 Task: In the sheet Budget Analysis ToolFont size of heading  18 Font style of dataoswald 'Font size of data '9 Alignment of headline & dataAlign center.   Fill color in heading, Red Font color of dataIn the sheet   Victory Sales   book
Action: Mouse moved to (575, 180)
Screenshot: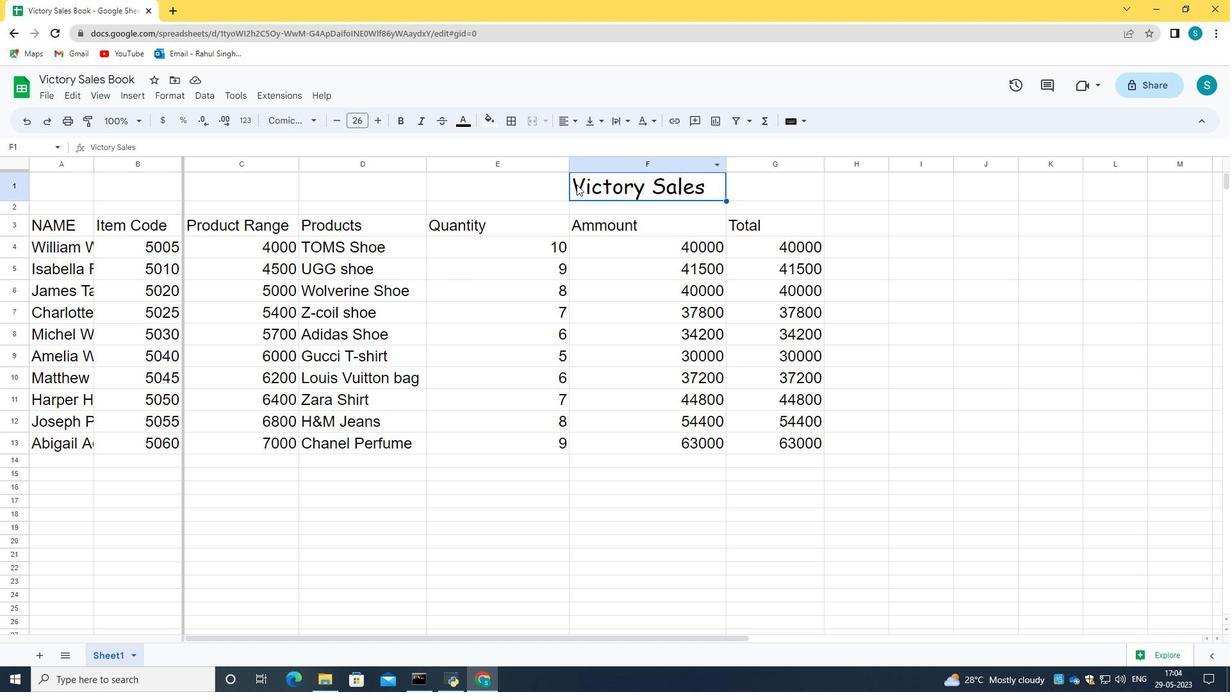 
Action: Mouse pressed left at (575, 180)
Screenshot: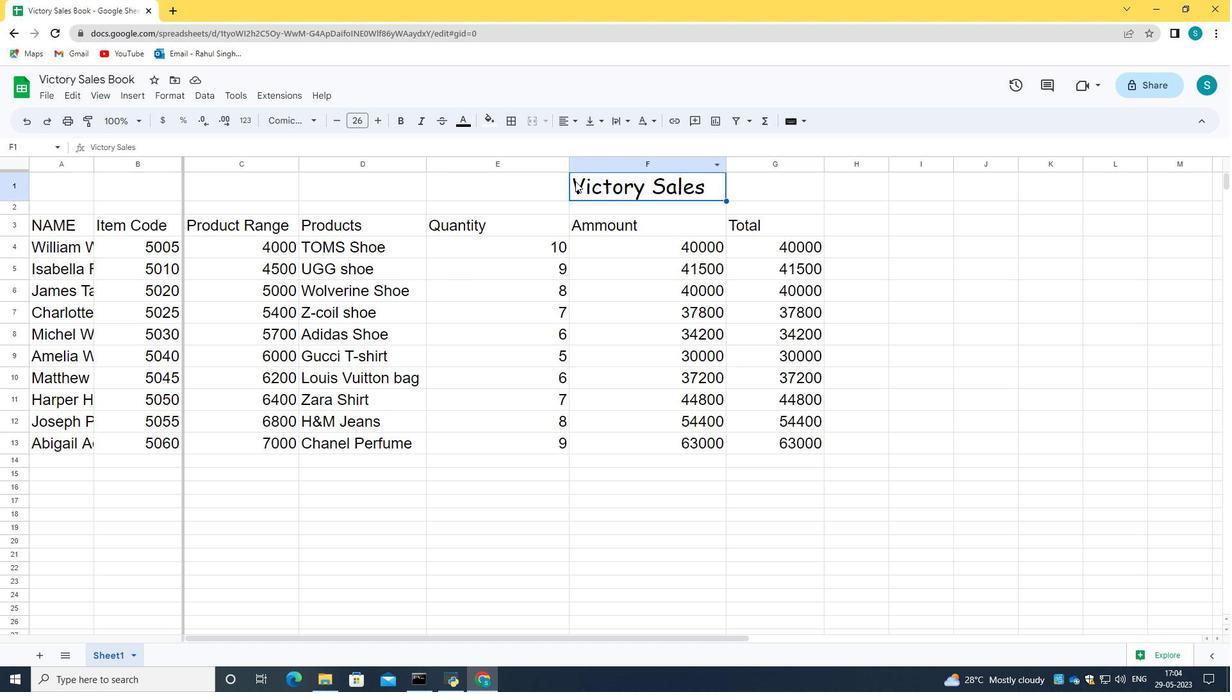 
Action: Mouse moved to (345, 123)
Screenshot: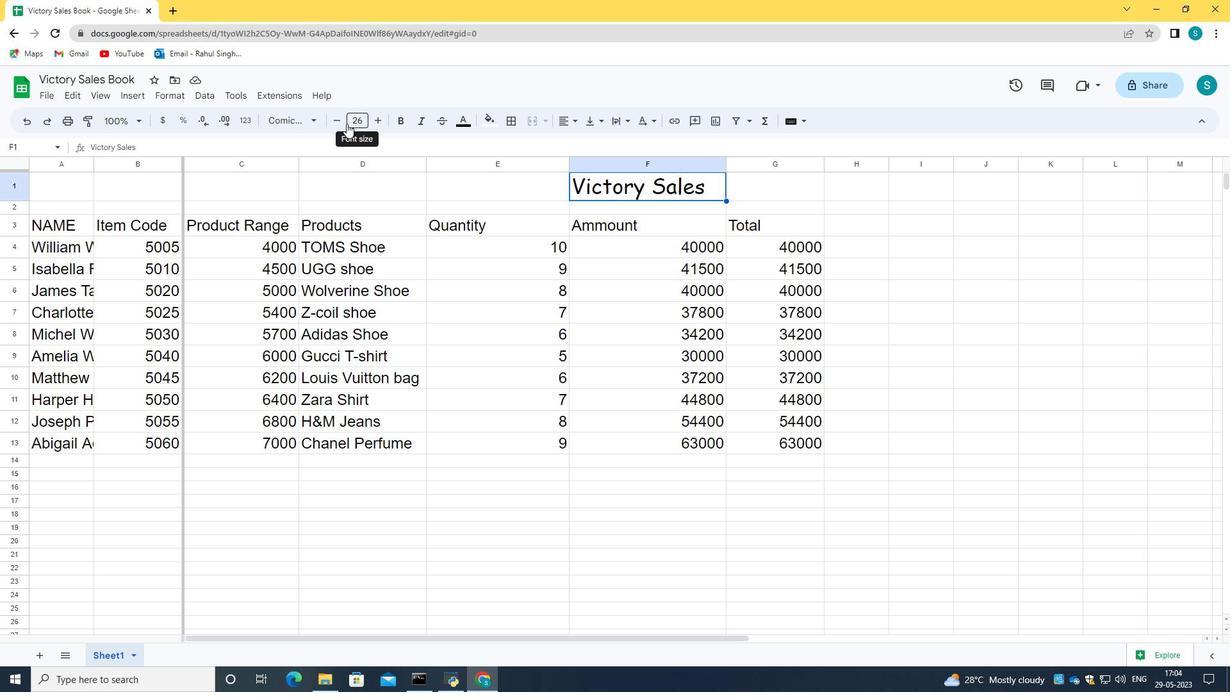 
Action: Mouse pressed left at (345, 123)
Screenshot: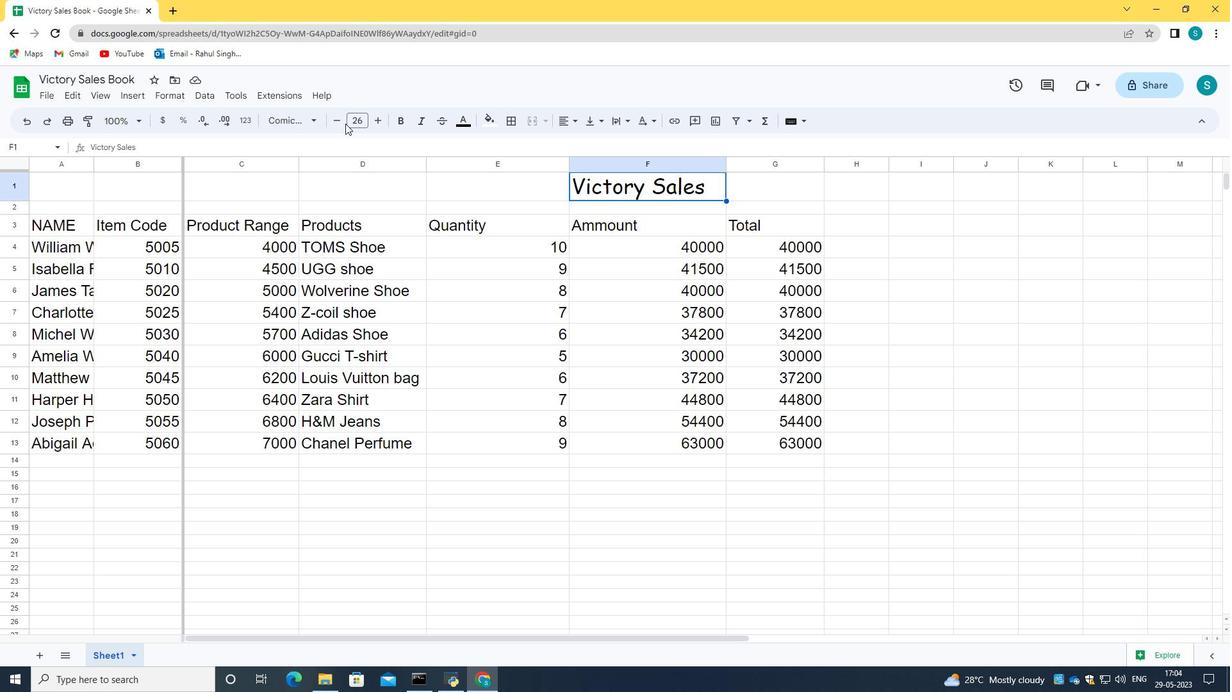 
Action: Mouse moved to (339, 122)
Screenshot: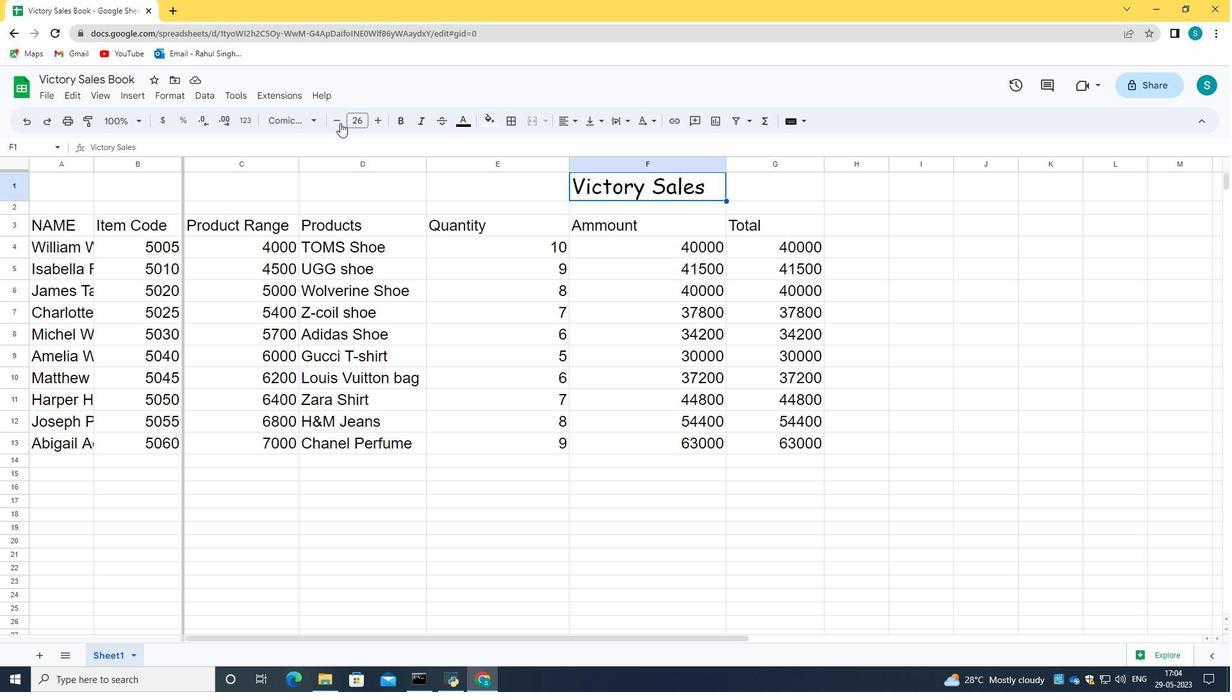 
Action: Mouse pressed left at (339, 122)
Screenshot: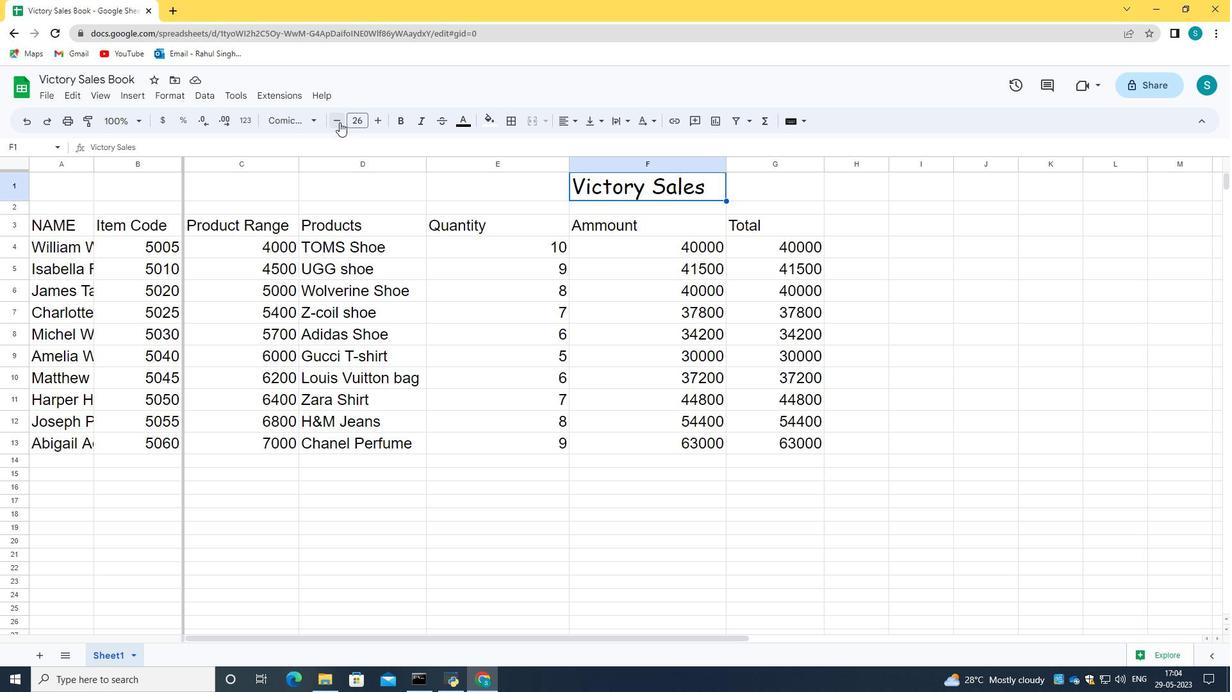 
Action: Mouse pressed left at (339, 122)
Screenshot: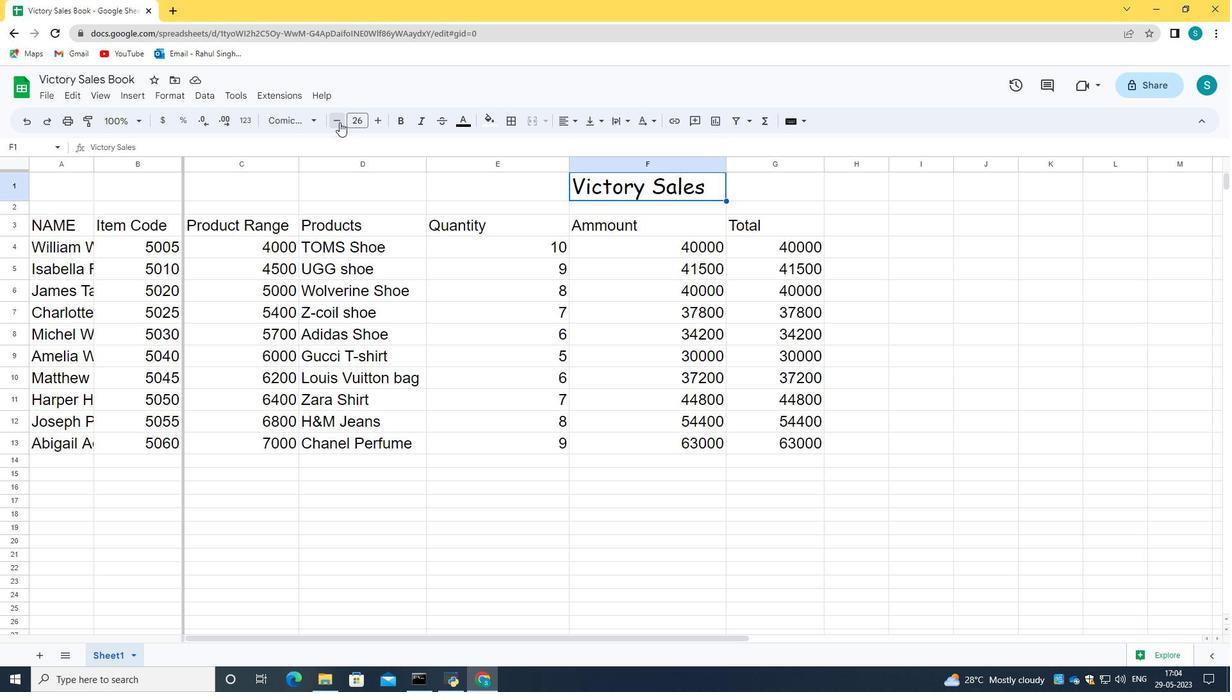 
Action: Mouse pressed left at (339, 122)
Screenshot: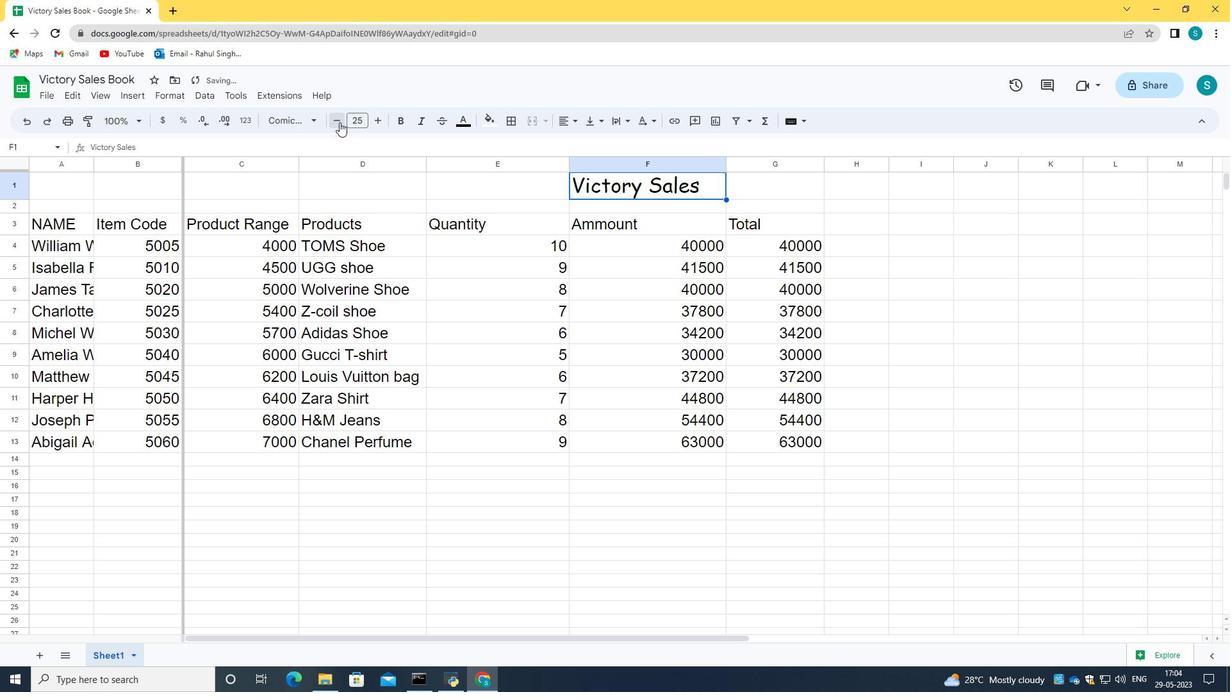 
Action: Mouse pressed left at (339, 122)
Screenshot: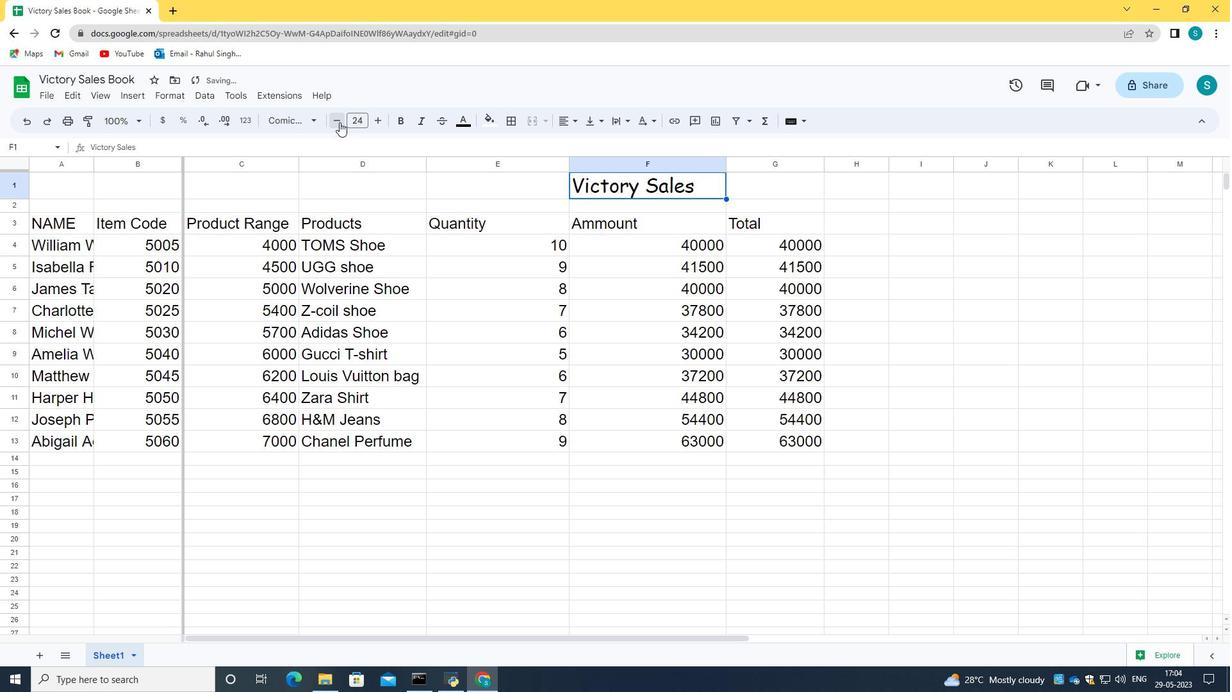 
Action: Mouse pressed left at (339, 122)
Screenshot: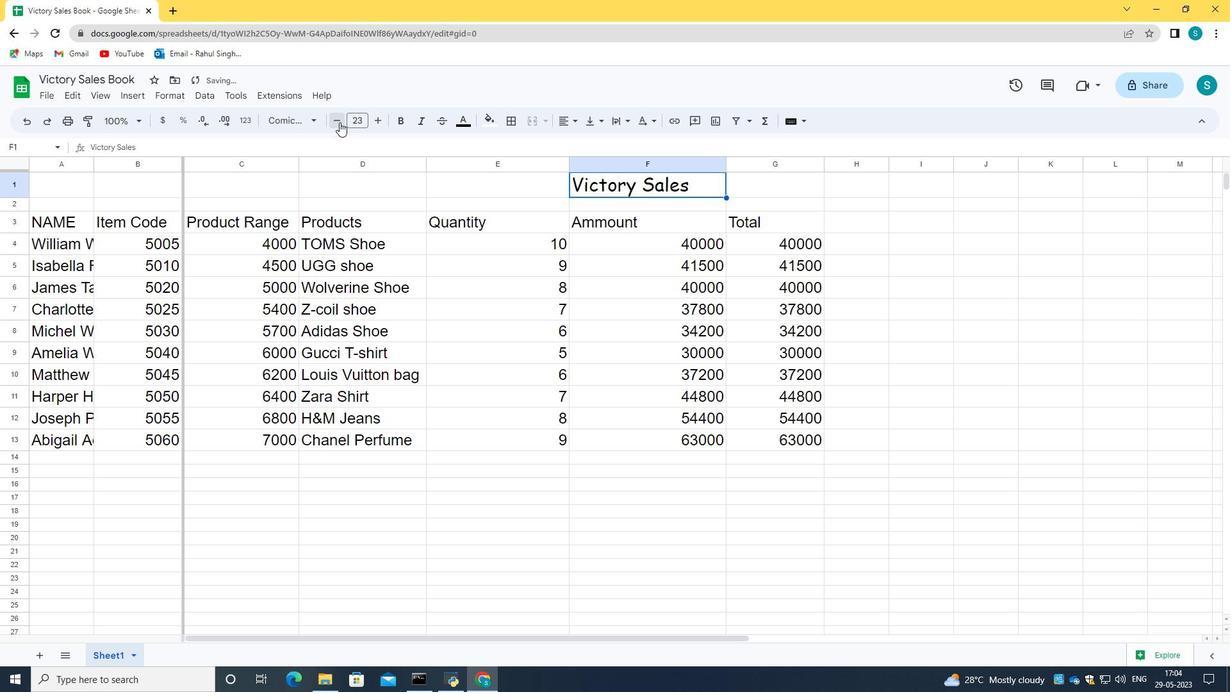 
Action: Mouse pressed left at (339, 122)
Screenshot: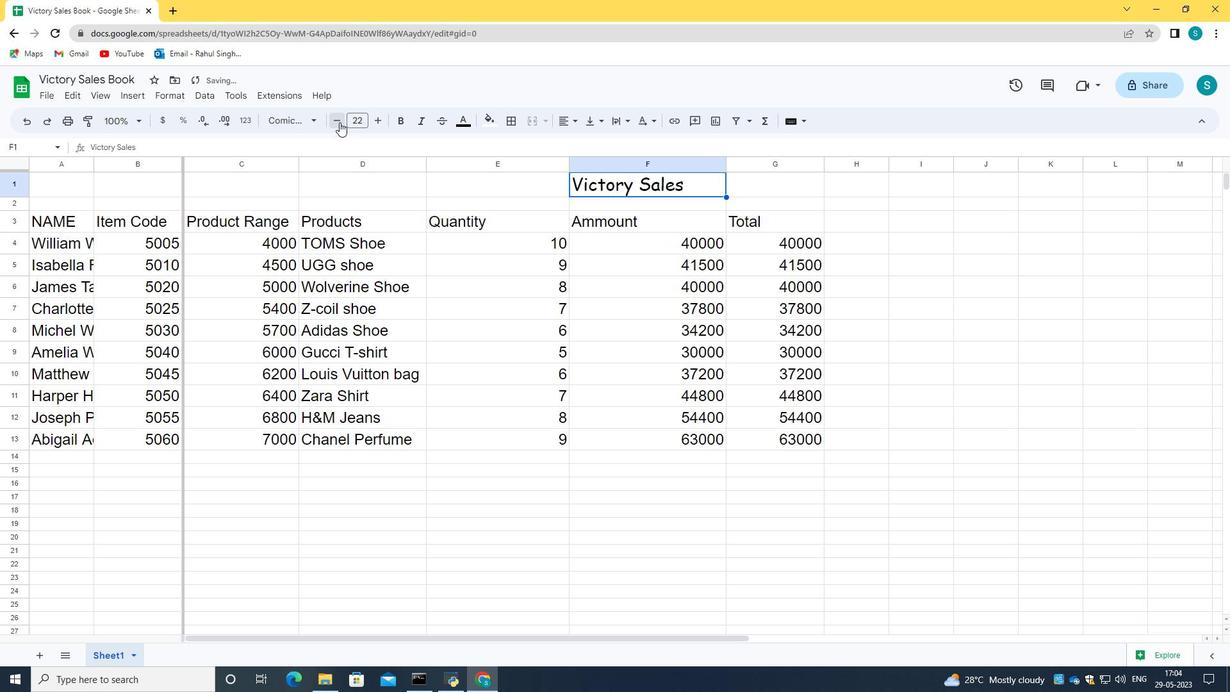 
Action: Mouse pressed left at (339, 122)
Screenshot: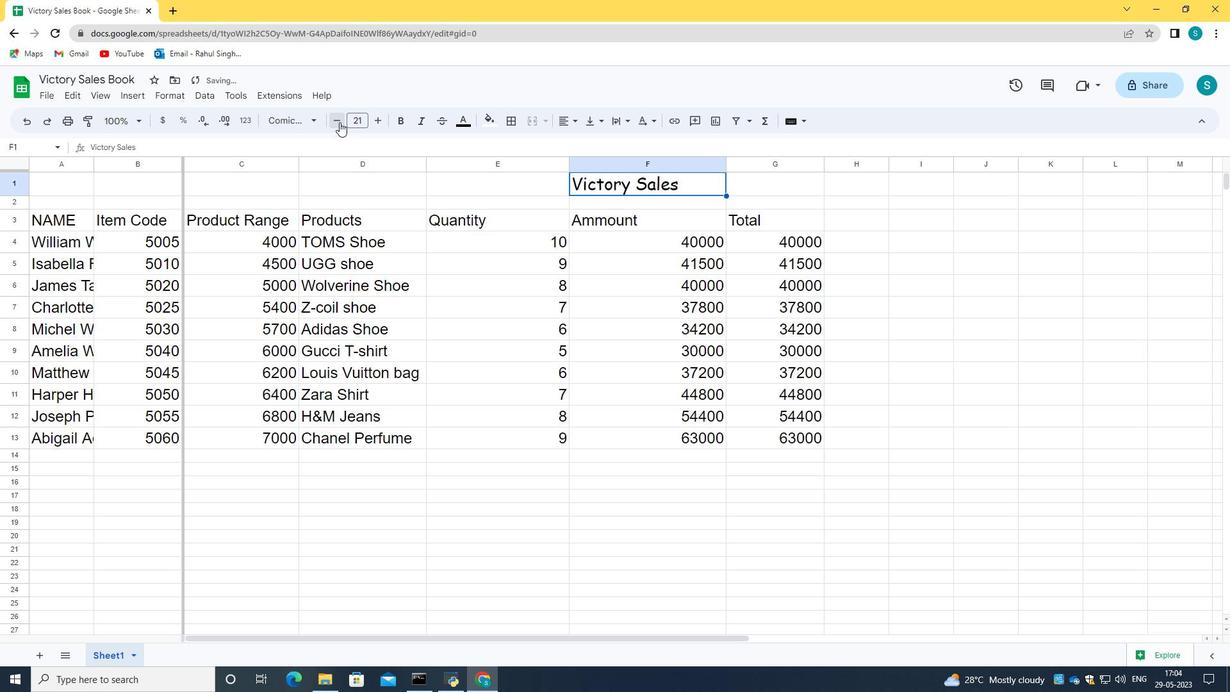 
Action: Mouse pressed left at (339, 122)
Screenshot: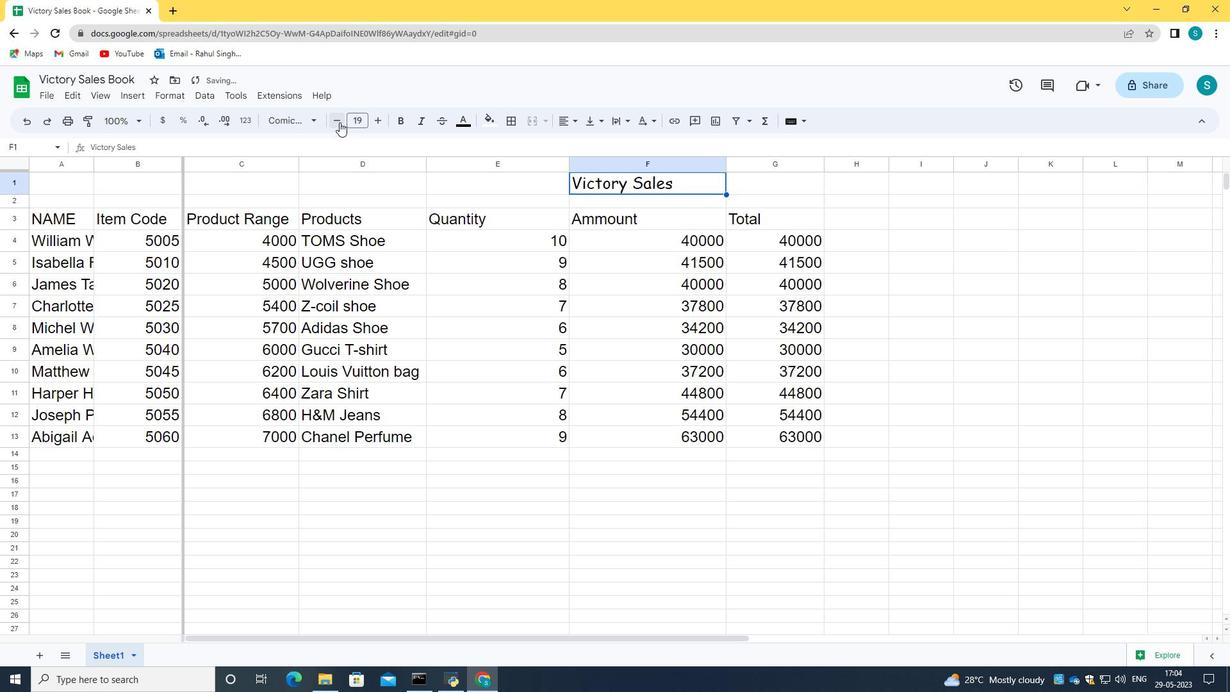 
Action: Mouse moved to (41, 217)
Screenshot: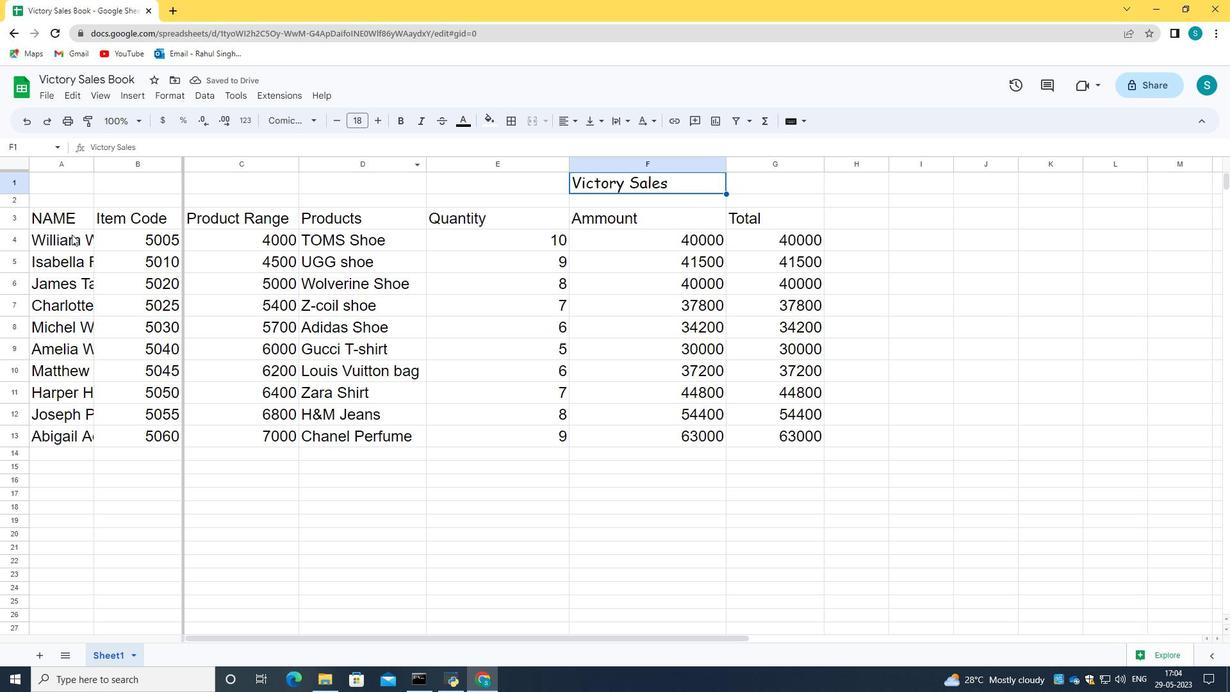 
Action: Mouse pressed left at (41, 217)
Screenshot: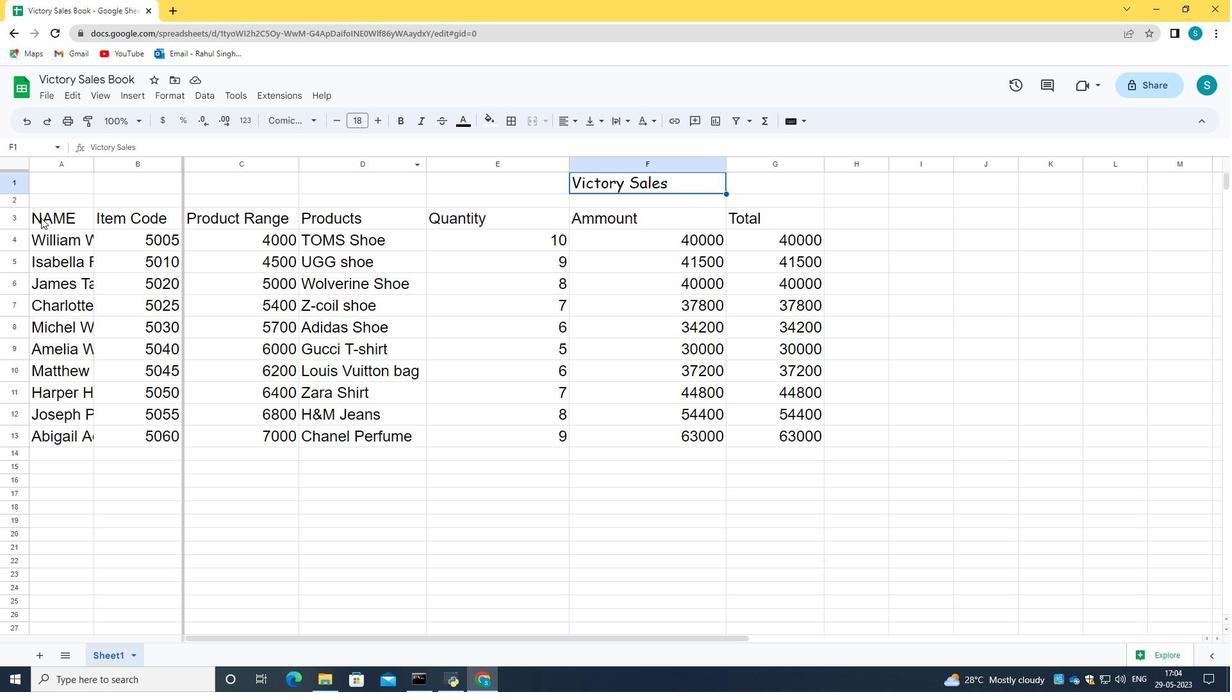 
Action: Mouse moved to (92, 167)
Screenshot: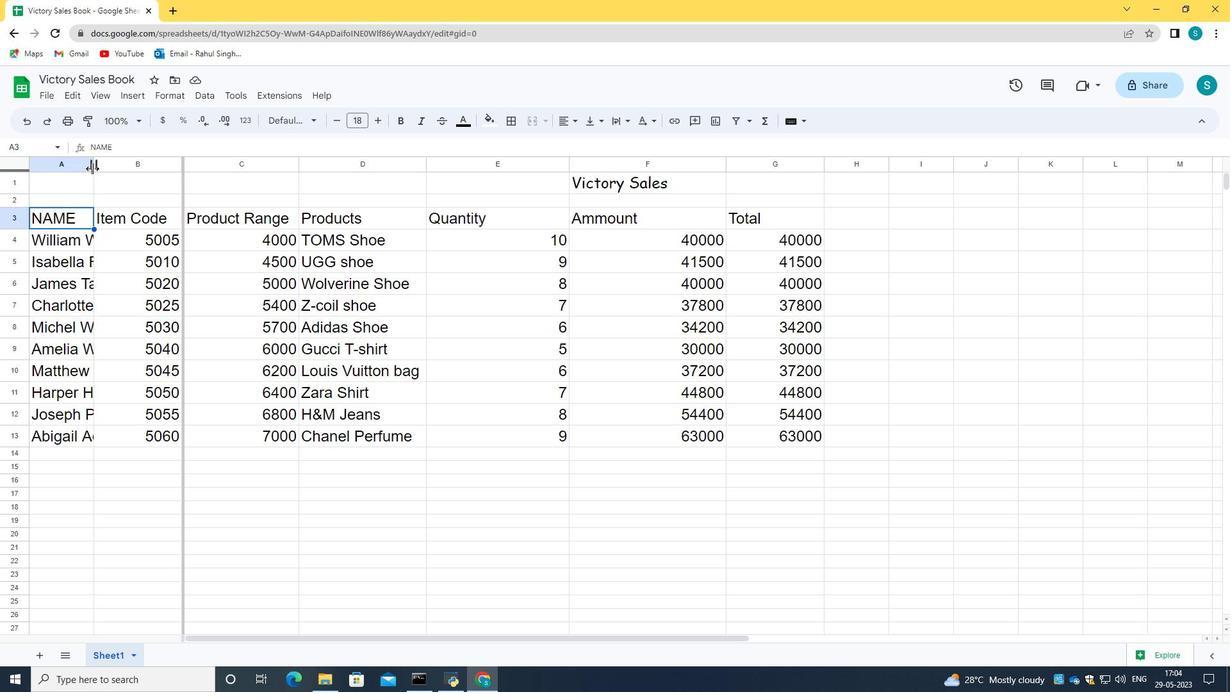 
Action: Mouse pressed left at (92, 167)
Screenshot: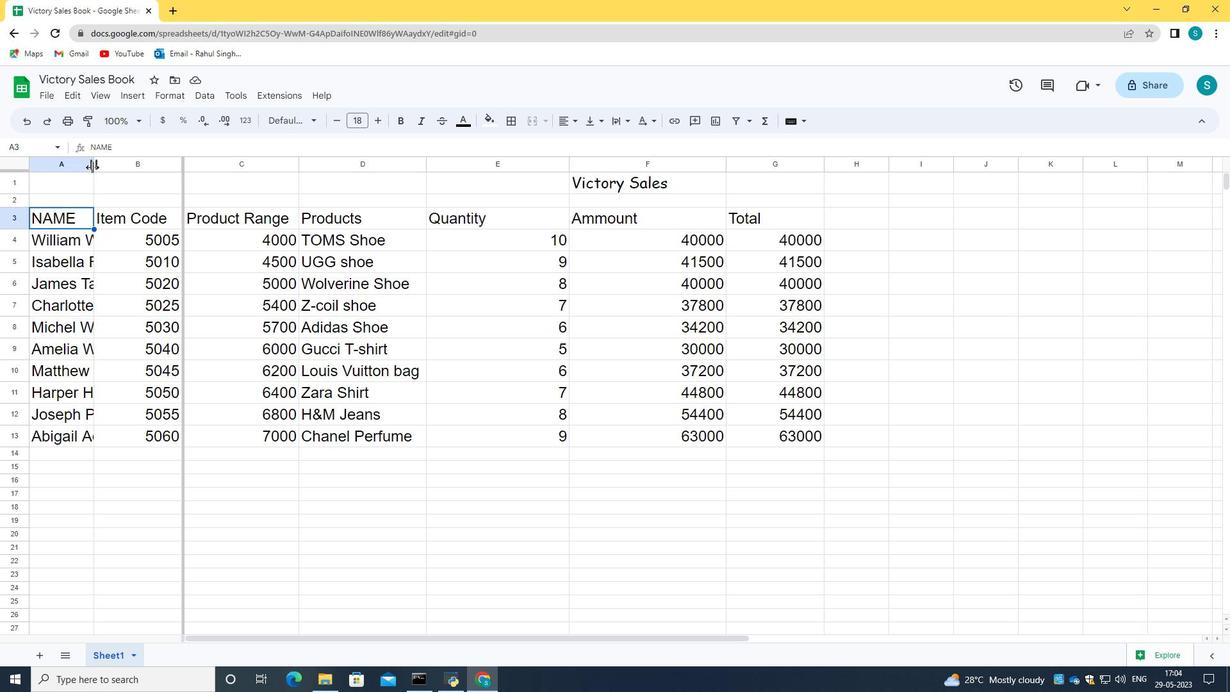 
Action: Mouse moved to (33, 208)
Screenshot: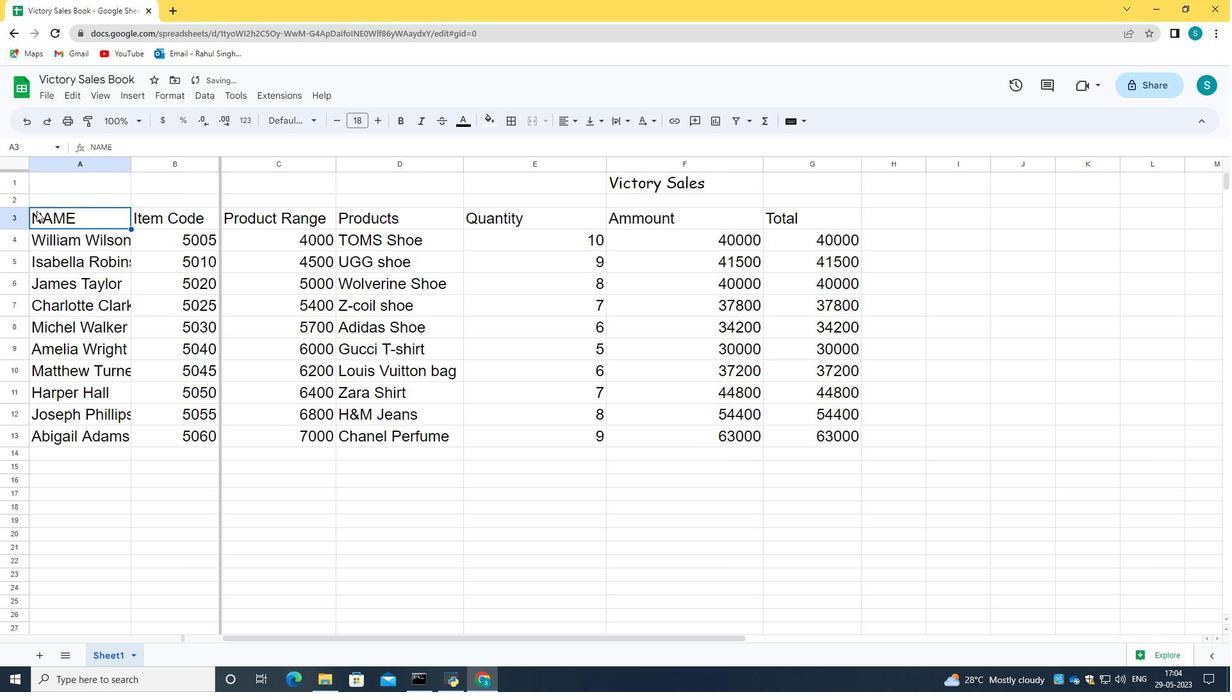 
Action: Mouse pressed left at (33, 208)
Screenshot: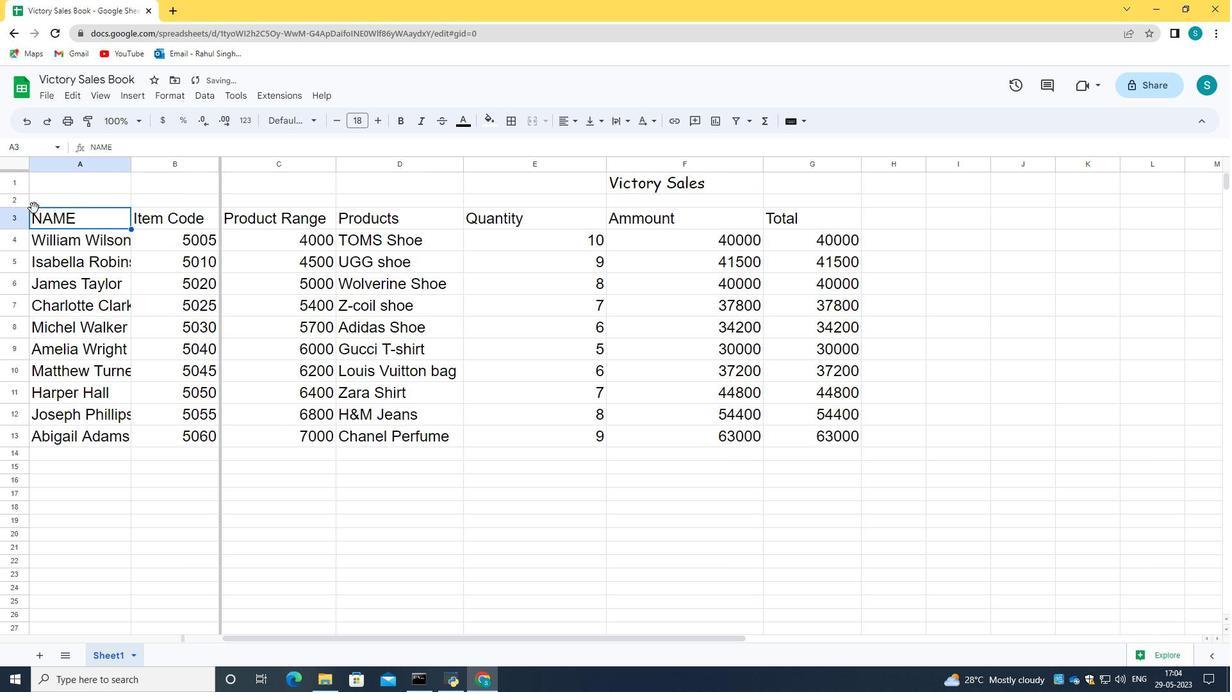 
Action: Mouse moved to (26, 121)
Screenshot: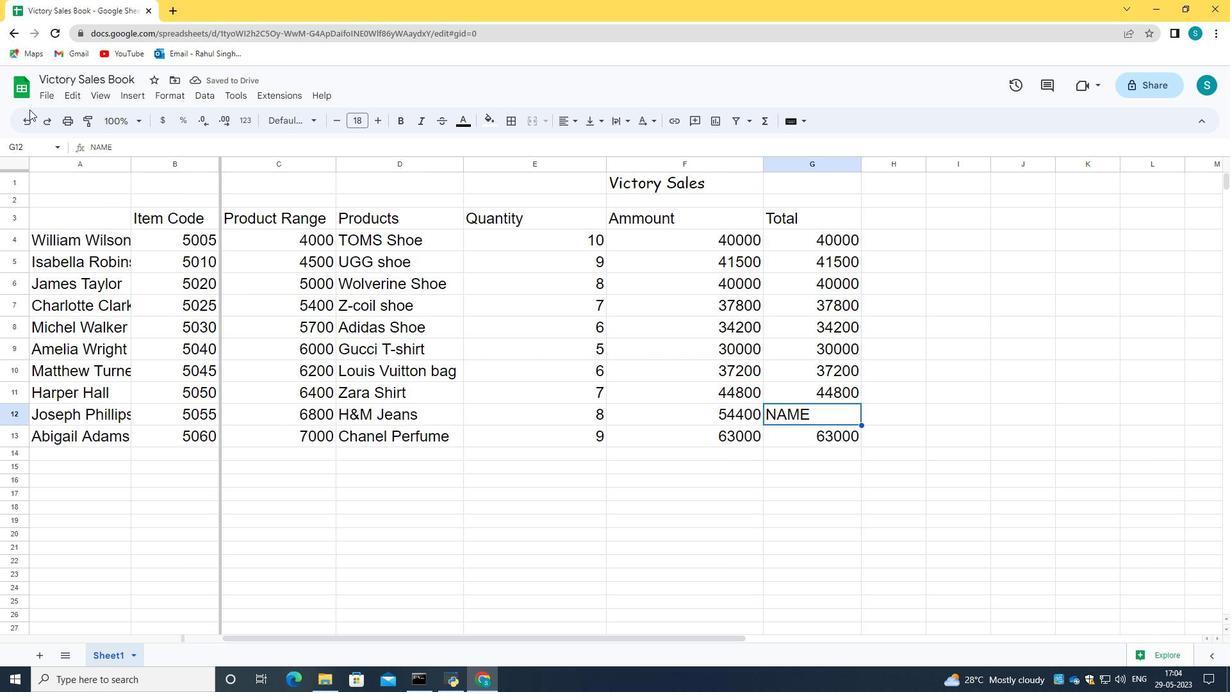 
Action: Mouse pressed left at (26, 121)
Screenshot: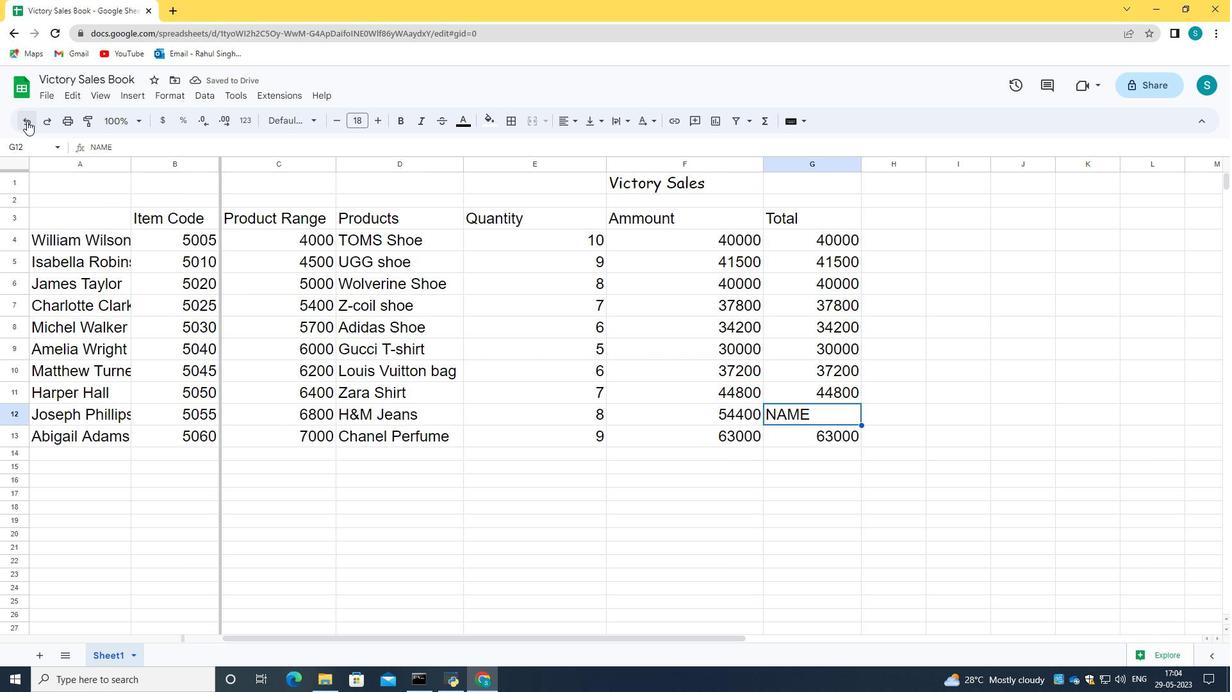 
Action: Mouse moved to (30, 197)
Screenshot: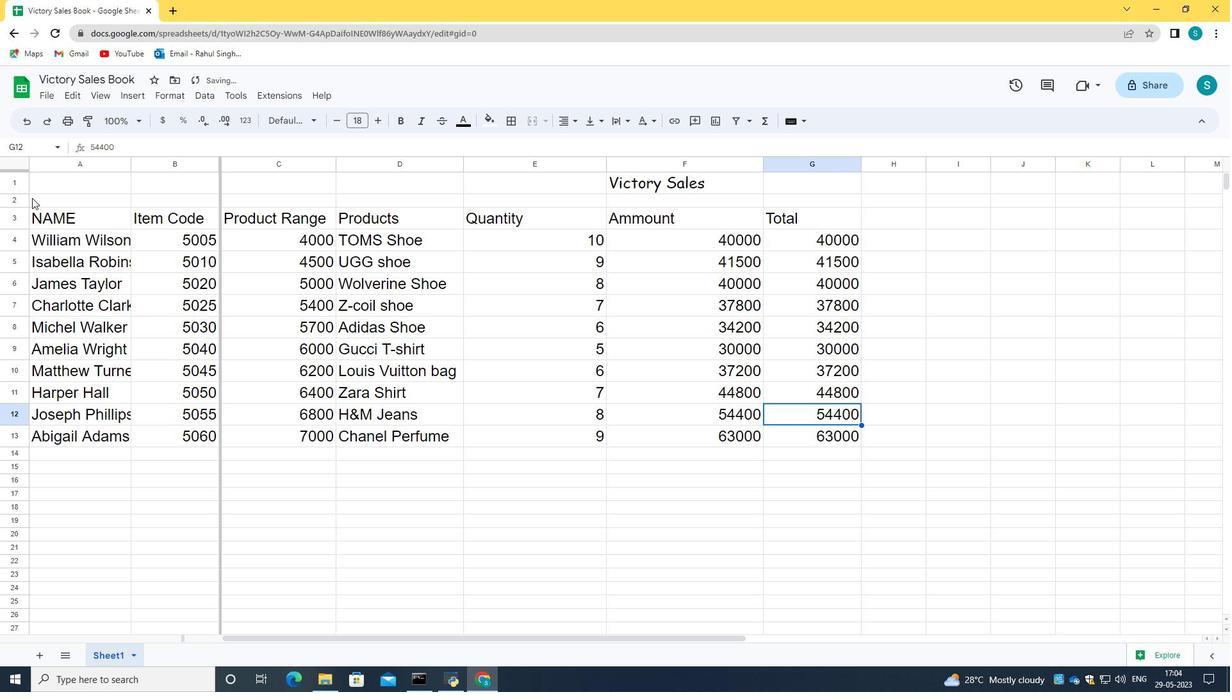 
Action: Mouse pressed left at (30, 197)
Screenshot: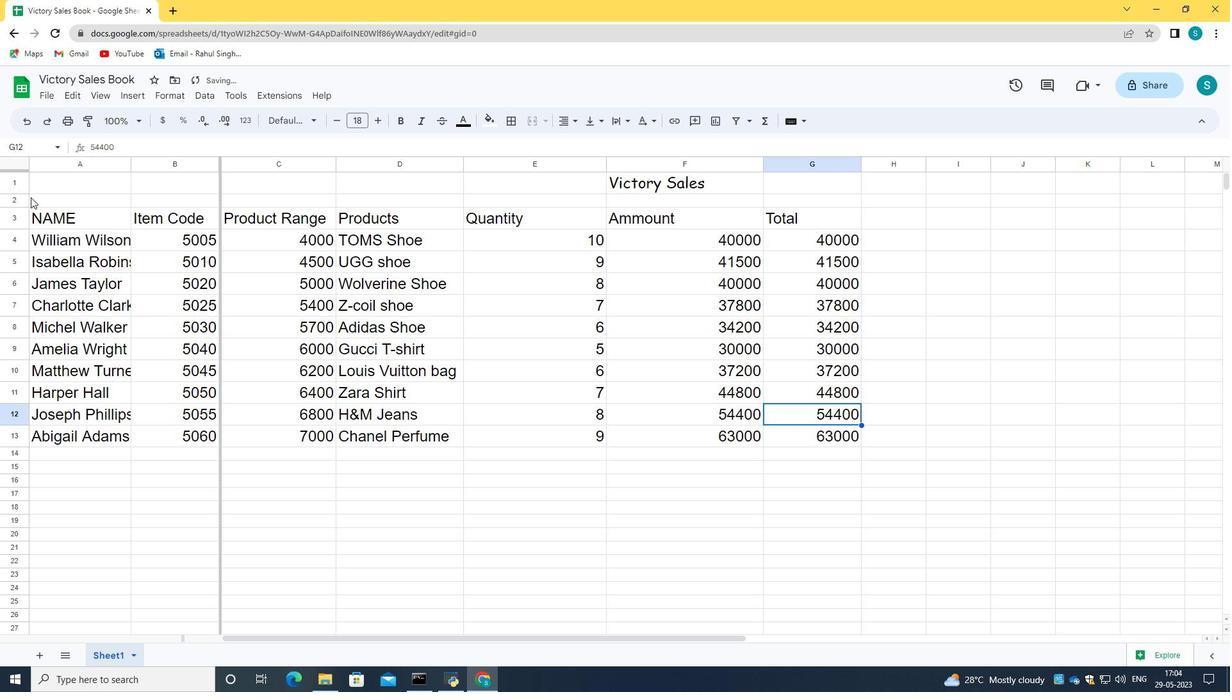 
Action: Mouse moved to (30, 208)
Screenshot: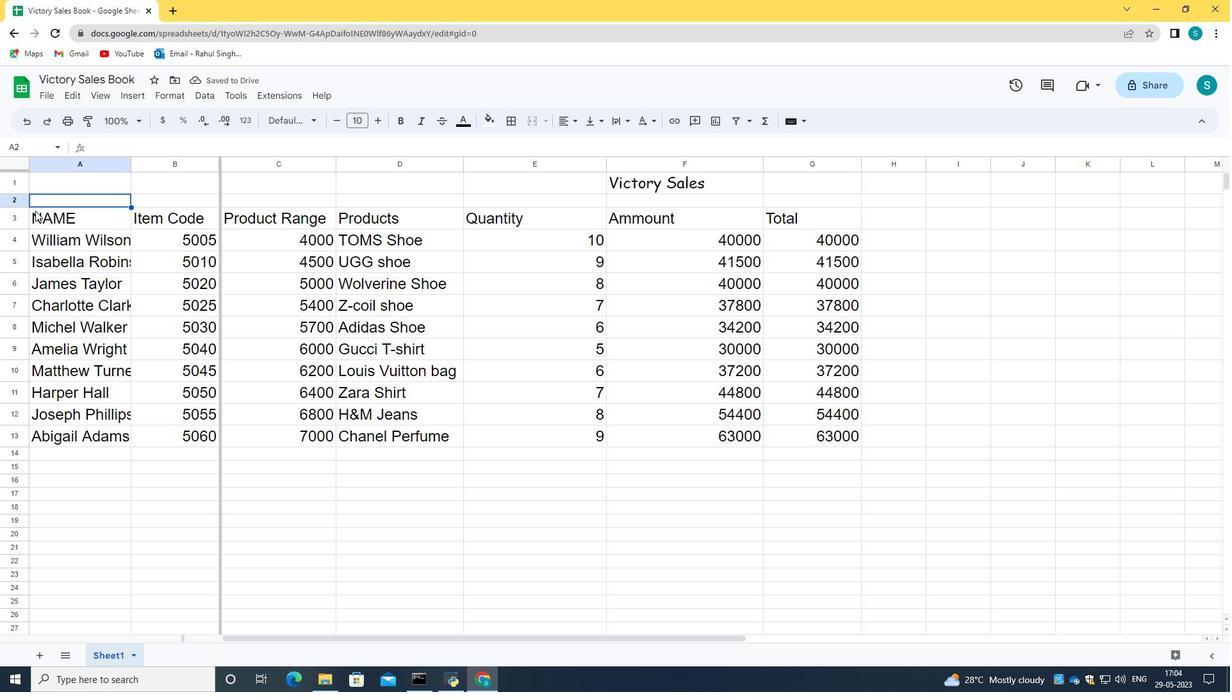 
Action: Mouse pressed left at (30, 208)
Screenshot: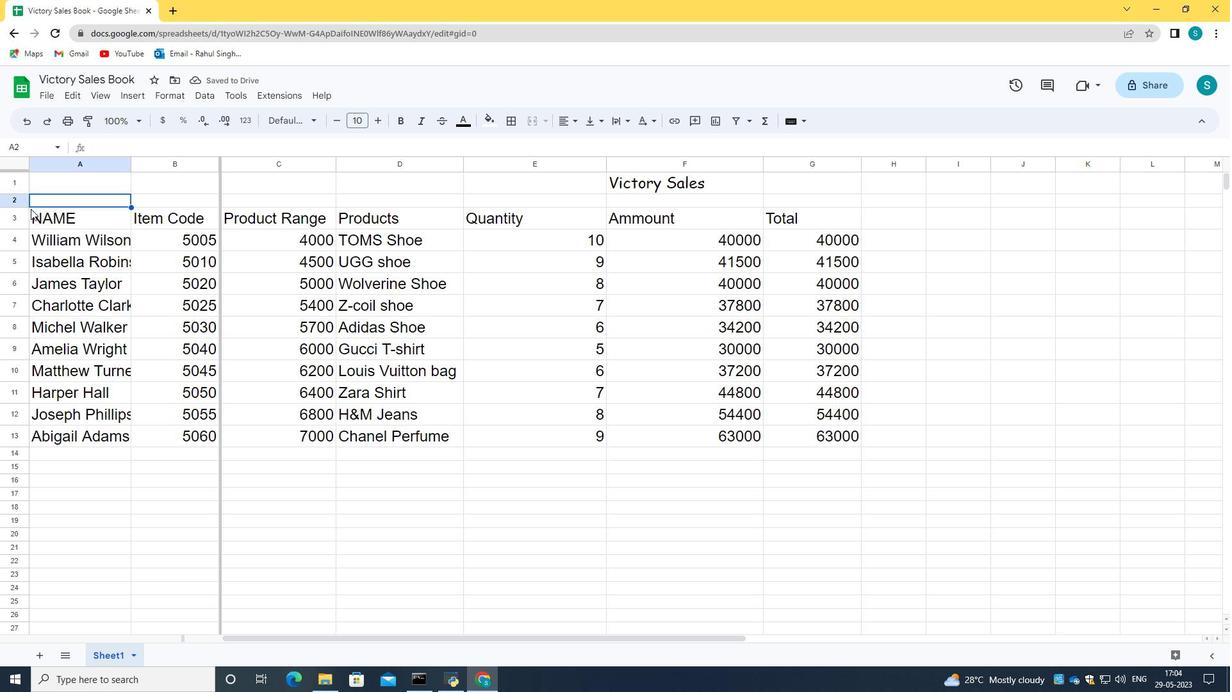 
Action: Mouse moved to (30, 210)
Screenshot: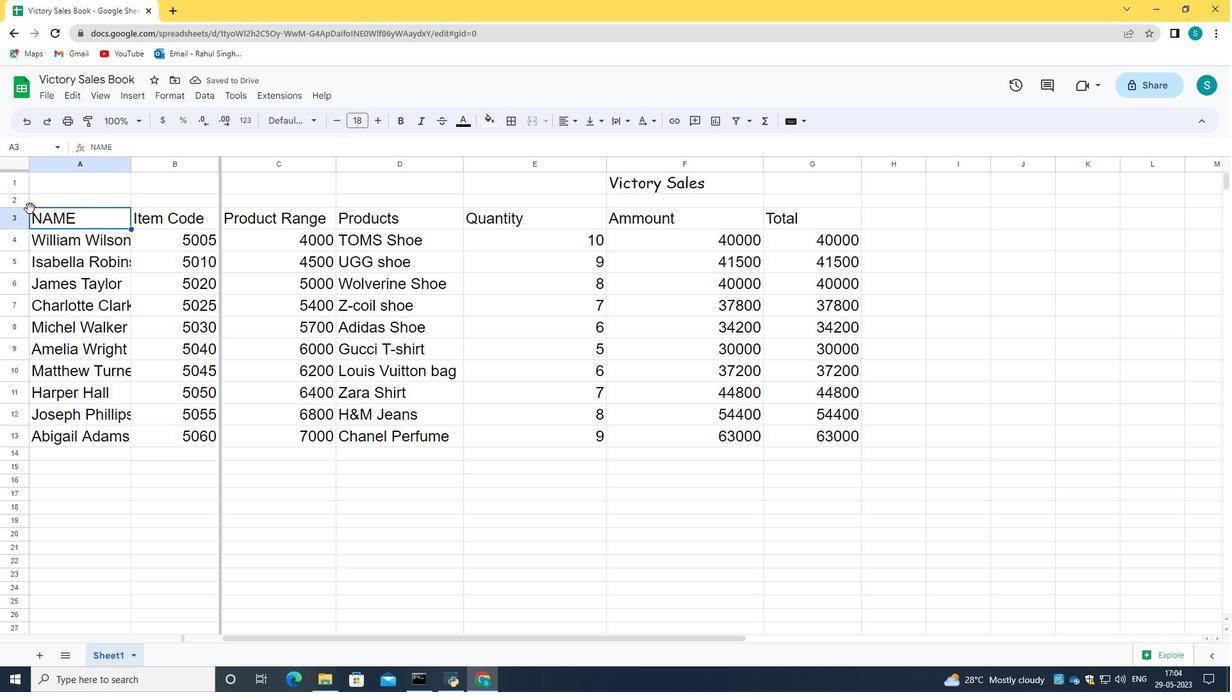 
Action: Mouse pressed left at (30, 210)
Screenshot: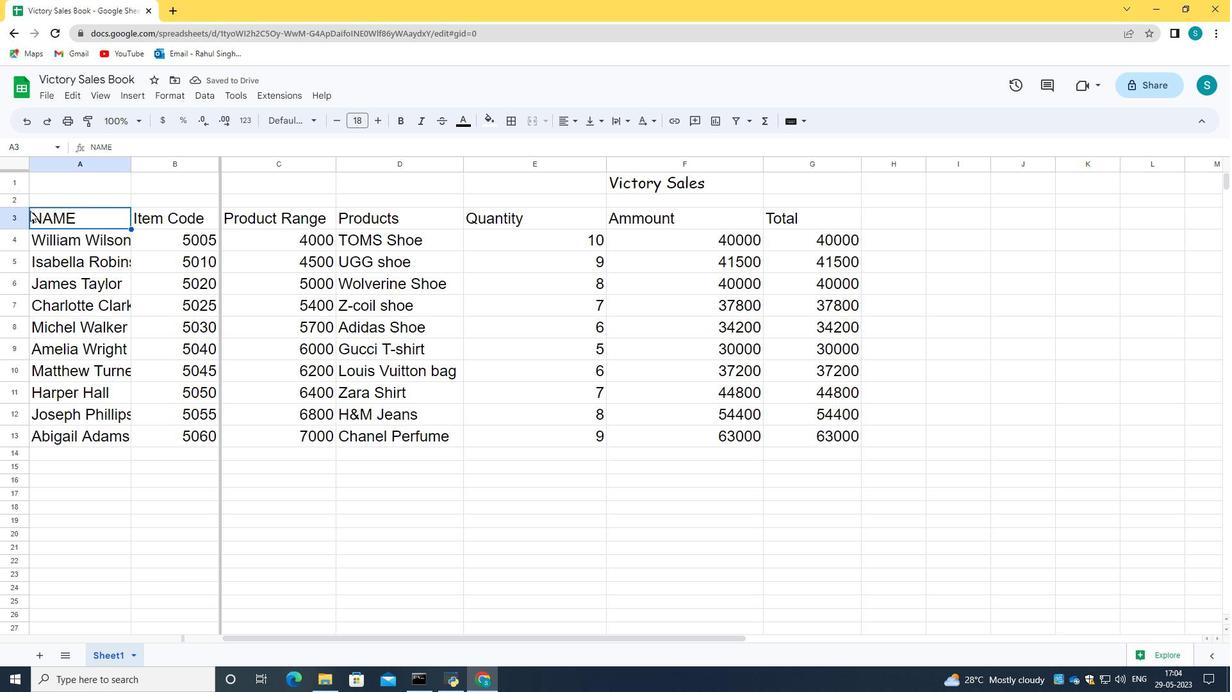 
Action: Mouse moved to (331, 122)
Screenshot: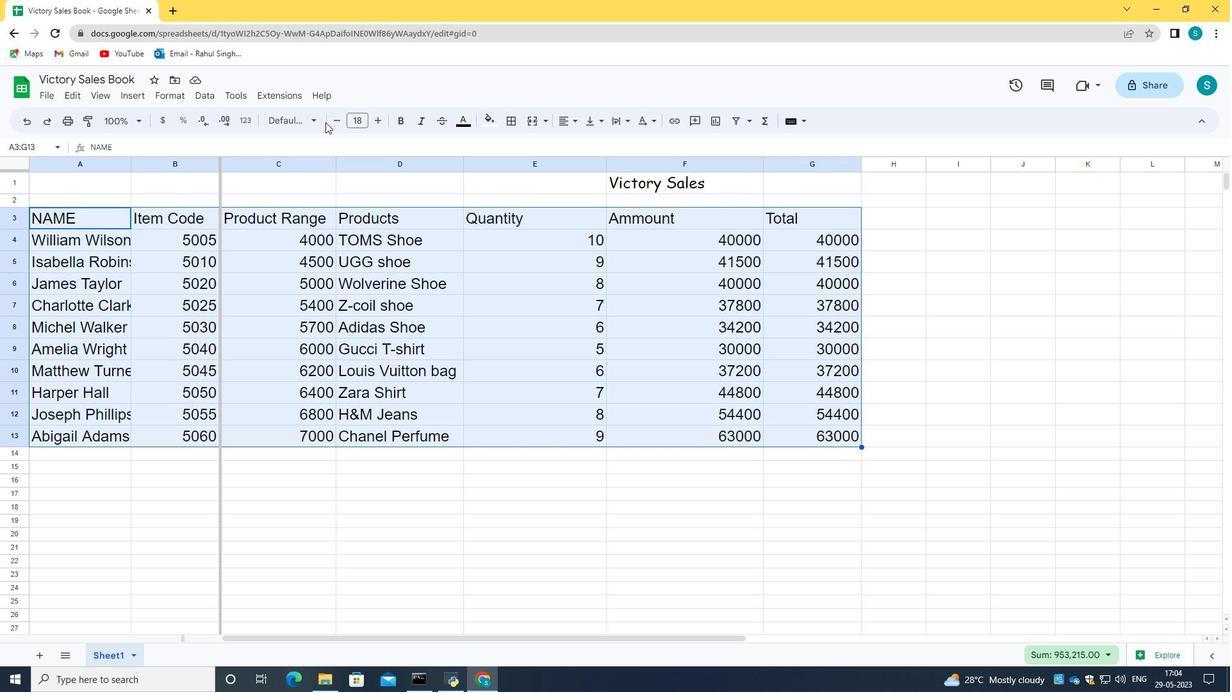 
Action: Mouse pressed left at (331, 122)
Screenshot: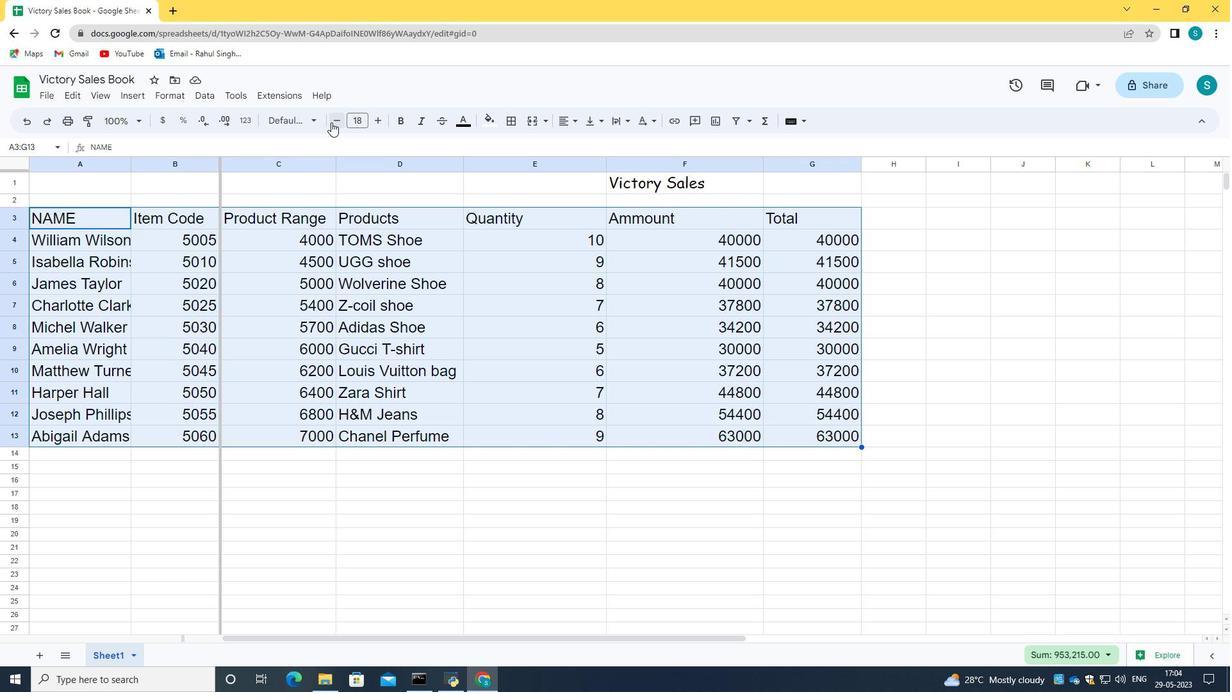 
Action: Mouse pressed left at (331, 122)
Screenshot: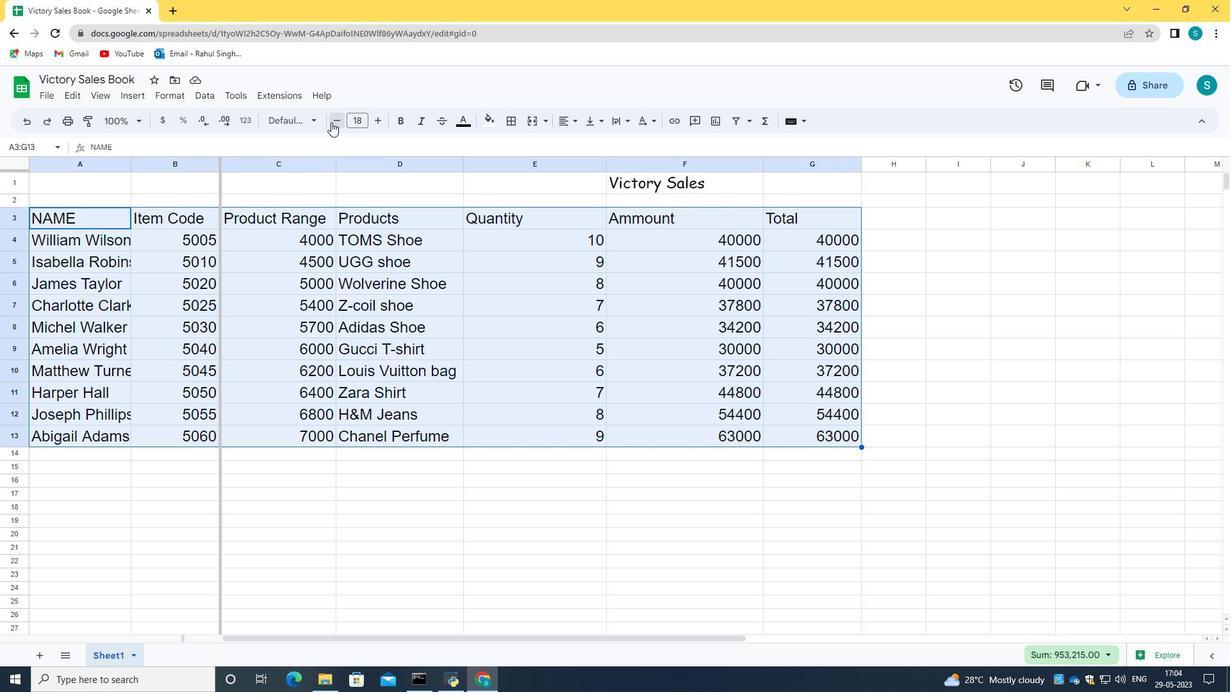 
Action: Mouse pressed left at (331, 122)
Screenshot: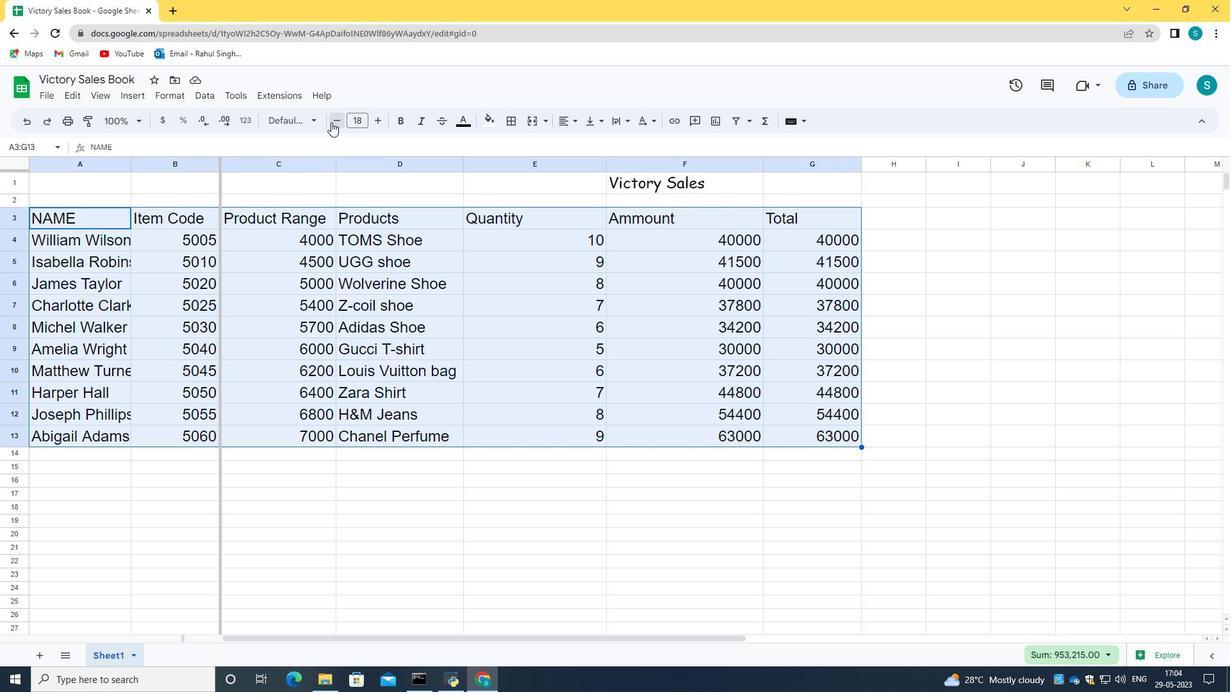 
Action: Mouse pressed left at (331, 122)
Screenshot: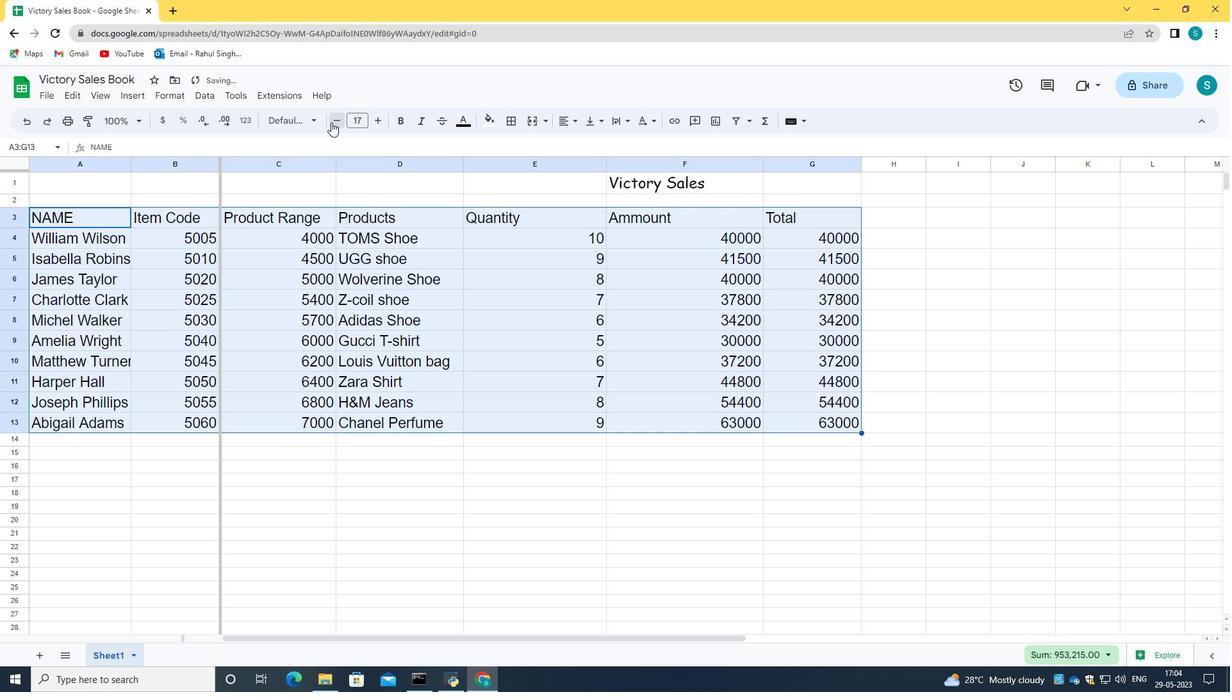 
Action: Mouse pressed left at (331, 122)
Screenshot: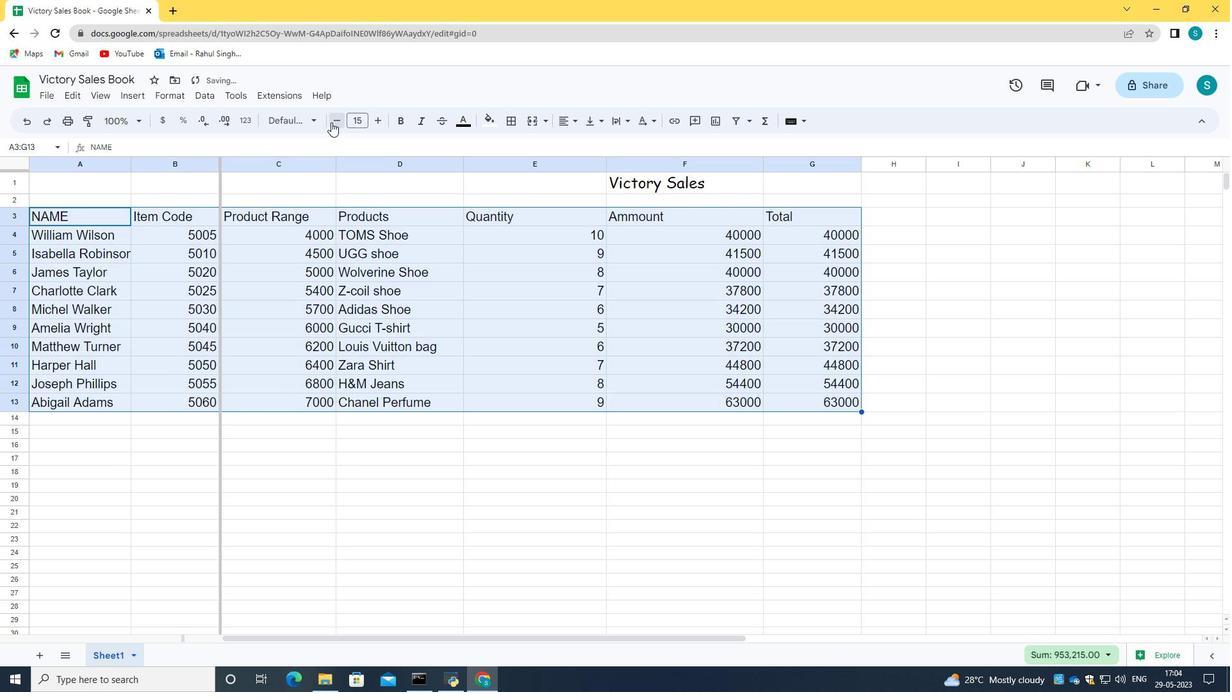 
Action: Mouse pressed left at (331, 122)
Screenshot: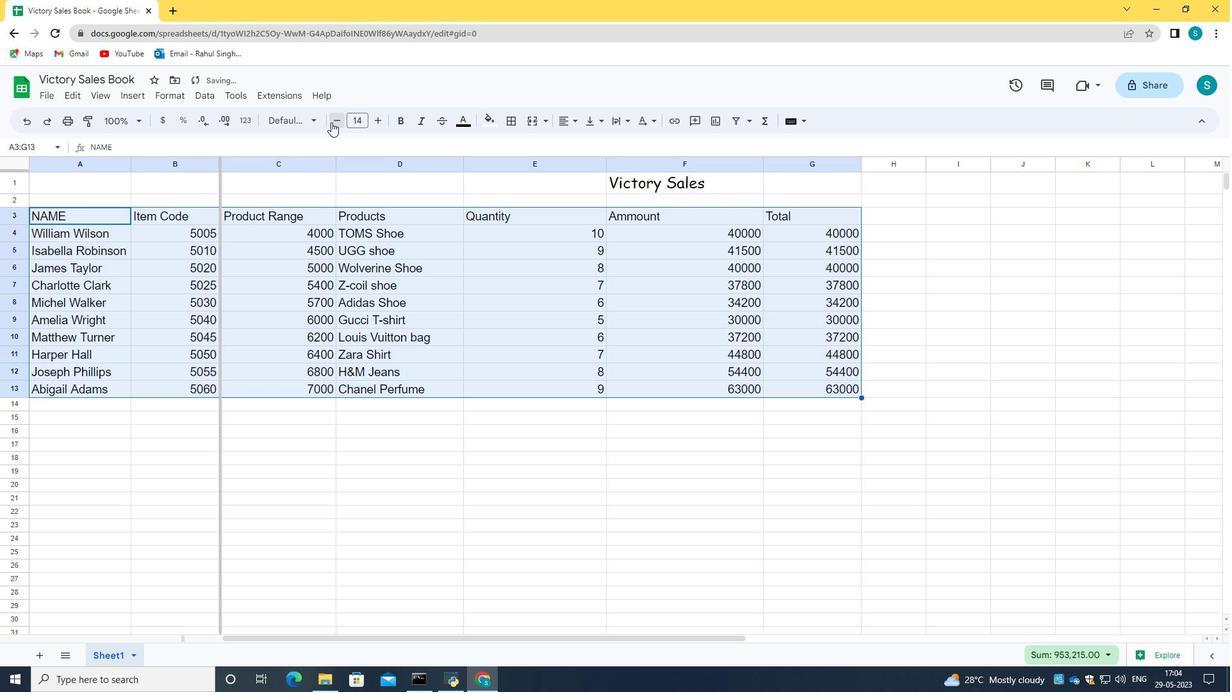 
Action: Mouse pressed left at (331, 122)
Screenshot: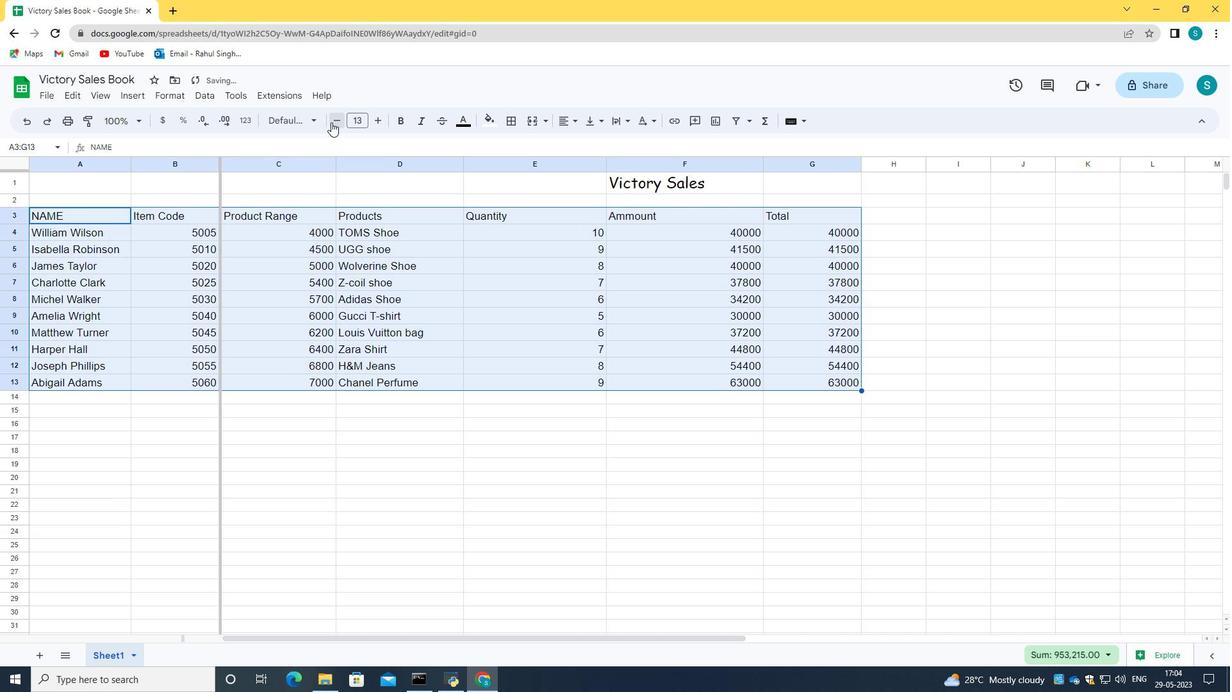 
Action: Mouse pressed left at (331, 122)
Screenshot: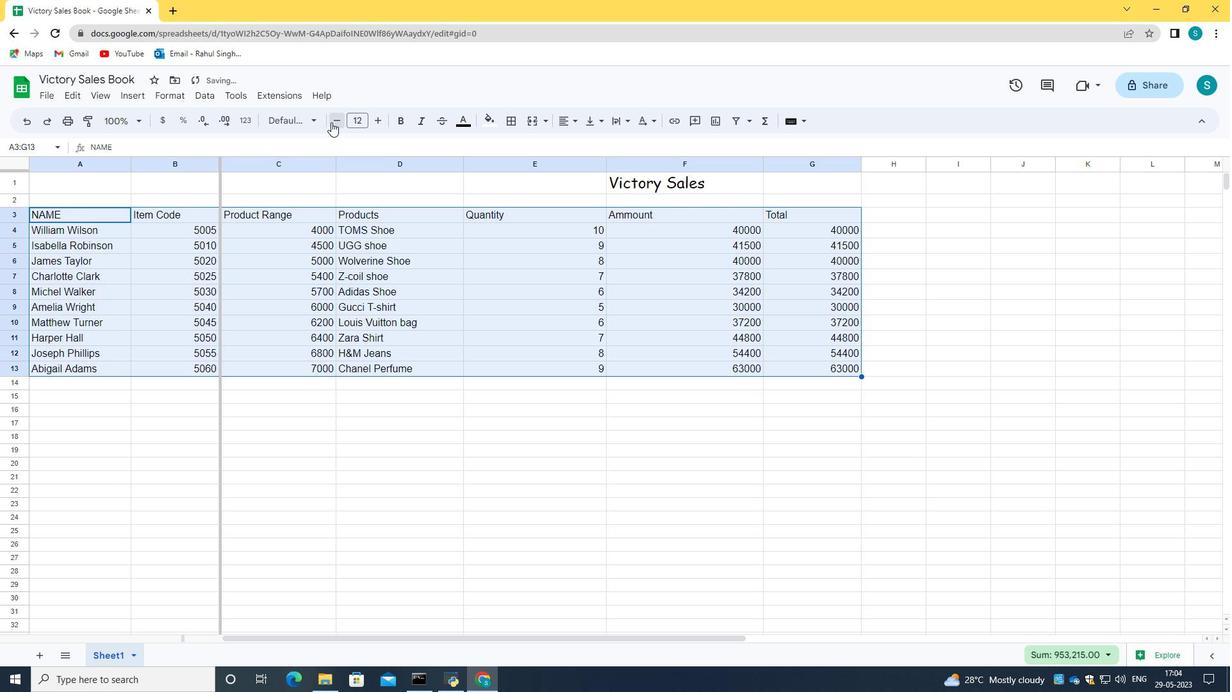 
Action: Mouse pressed left at (331, 122)
Screenshot: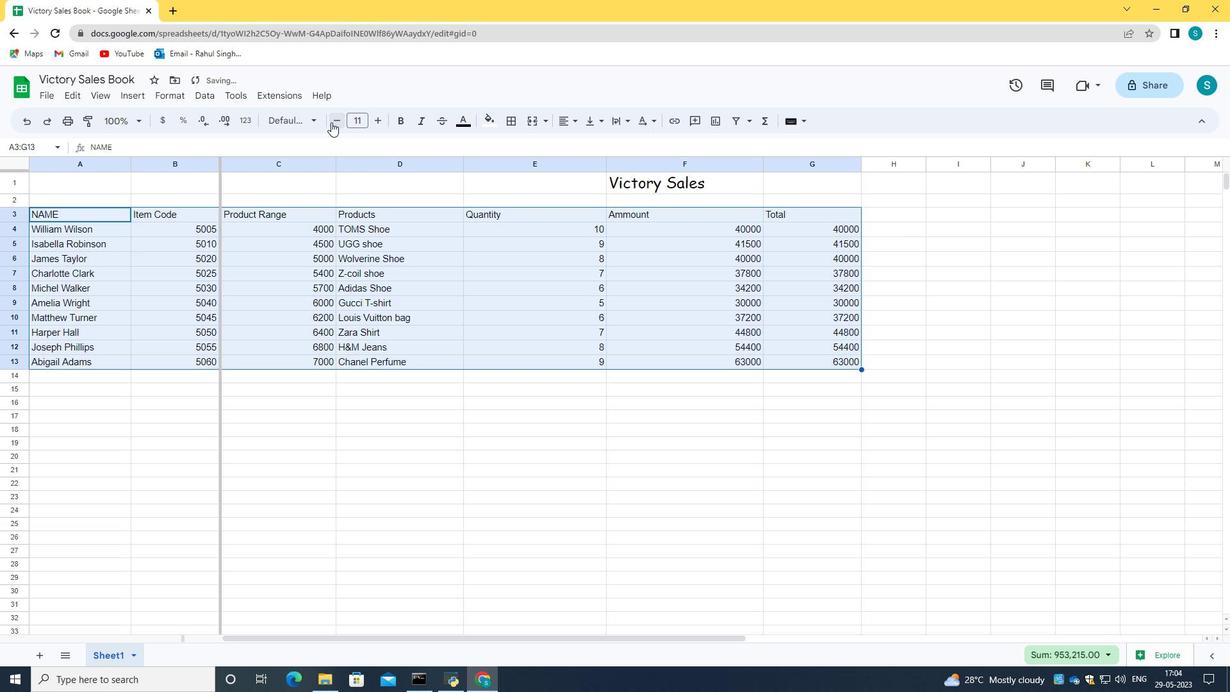 
Action: Mouse moved to (148, 180)
Screenshot: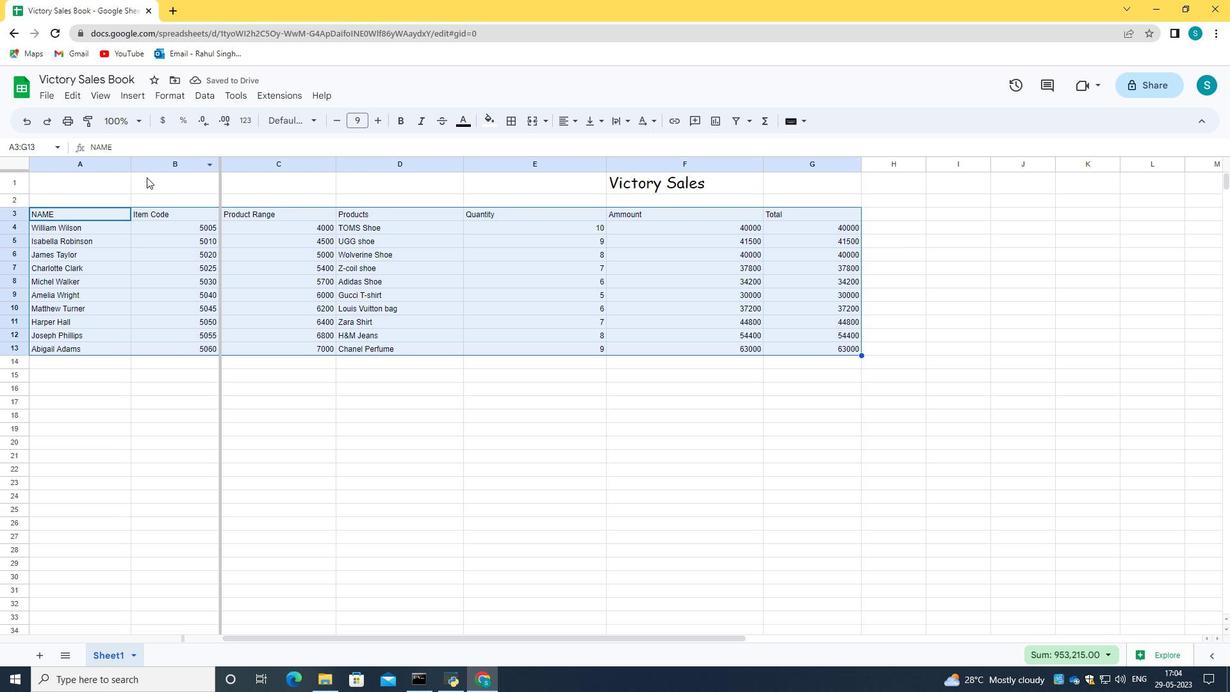 
Action: Mouse pressed left at (148, 180)
Screenshot: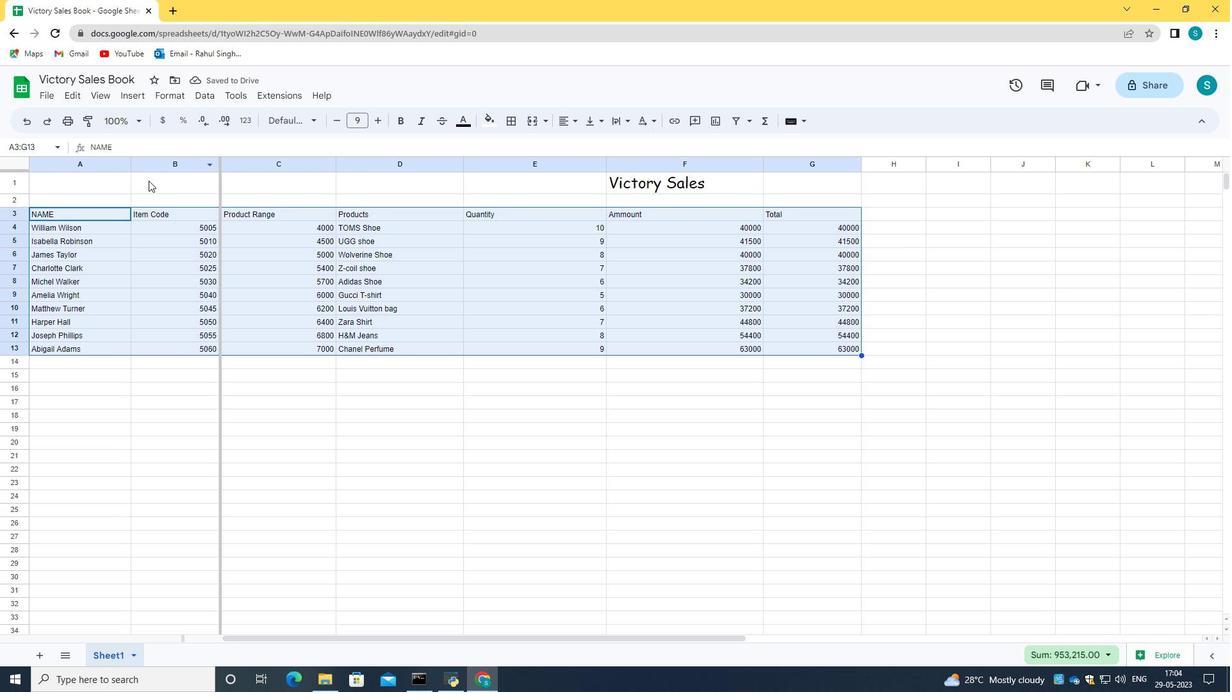 
Action: Mouse moved to (87, 190)
Screenshot: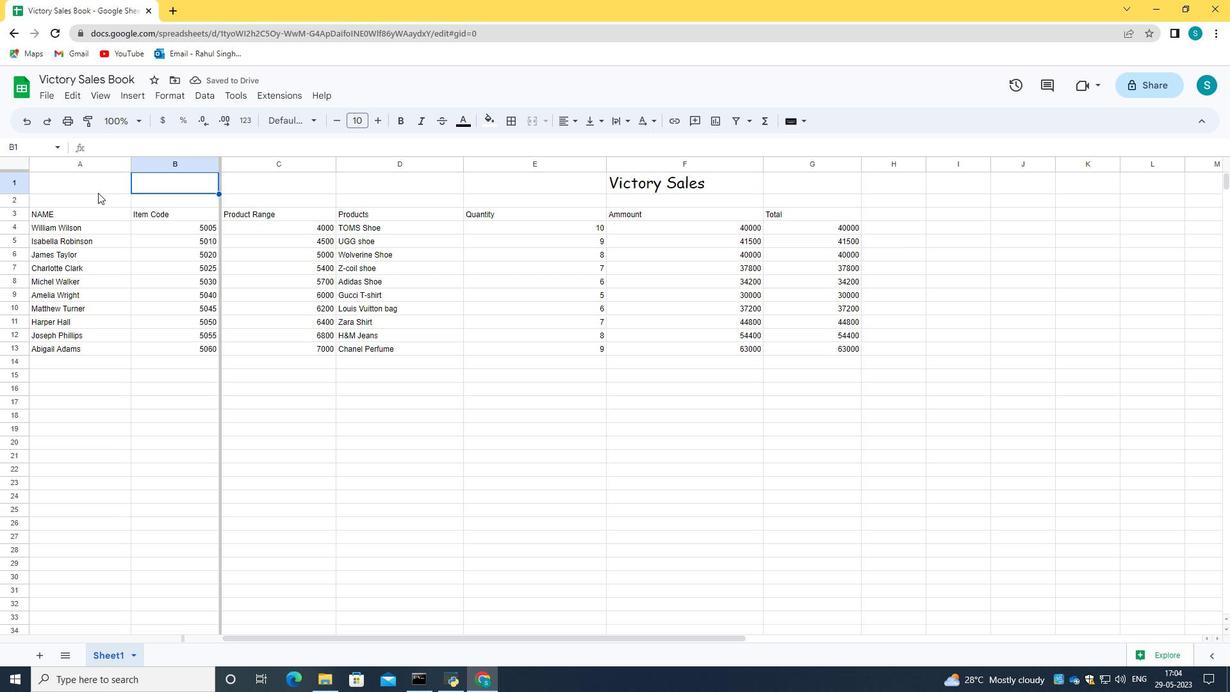 
Action: Mouse pressed left at (87, 190)
Screenshot: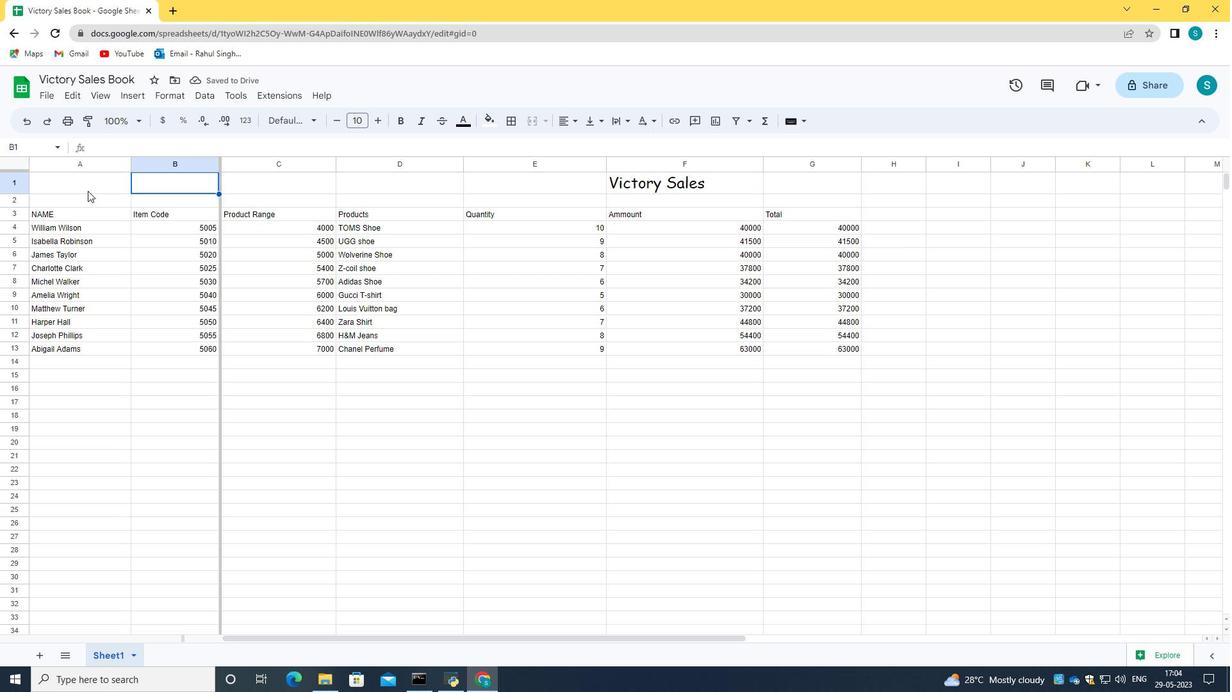 
Action: Mouse moved to (32, 208)
Screenshot: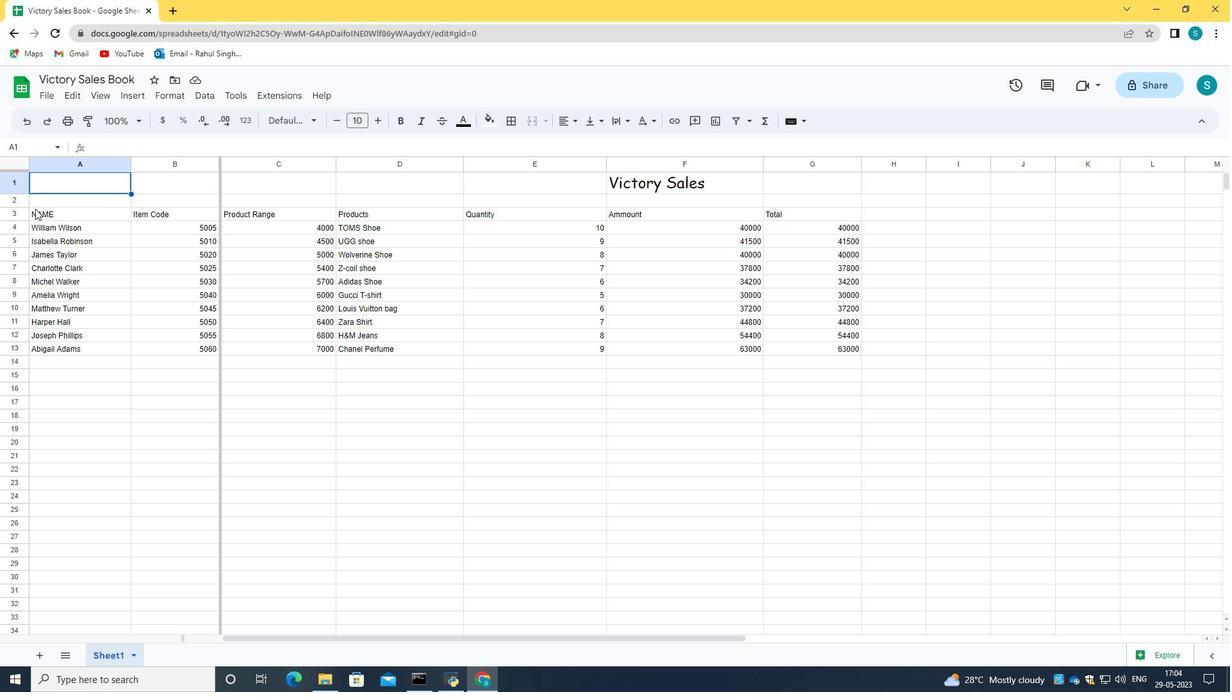 
Action: Mouse pressed left at (32, 208)
Screenshot: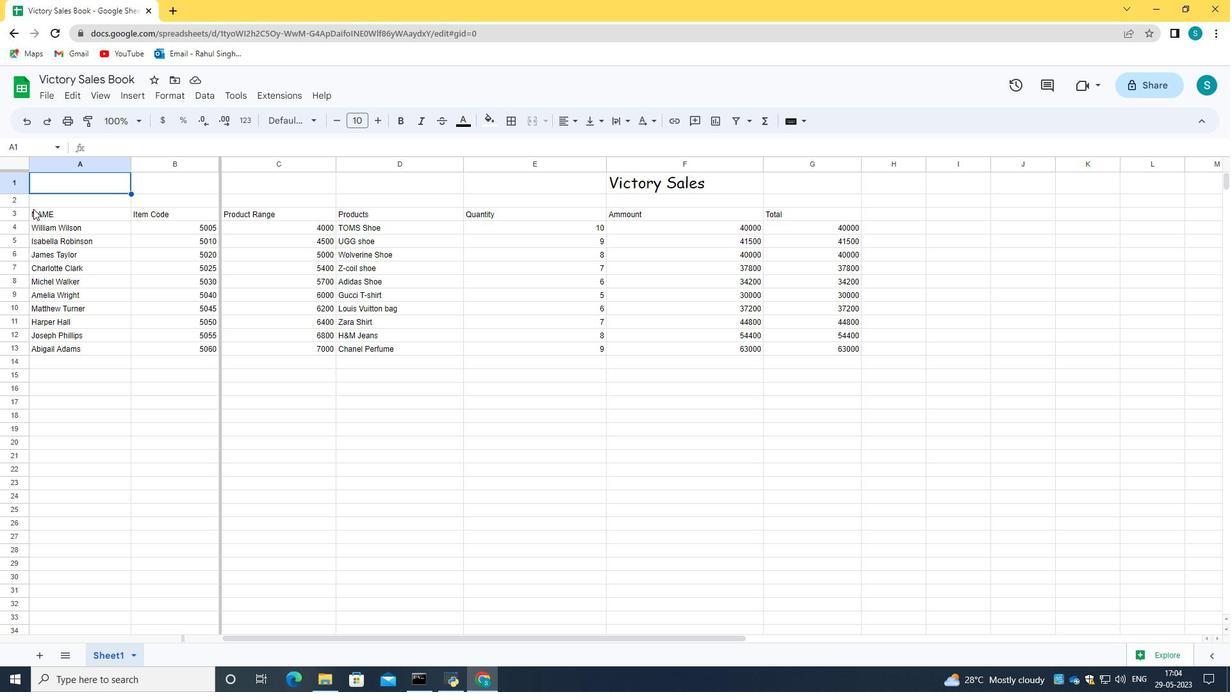 
Action: Mouse moved to (574, 126)
Screenshot: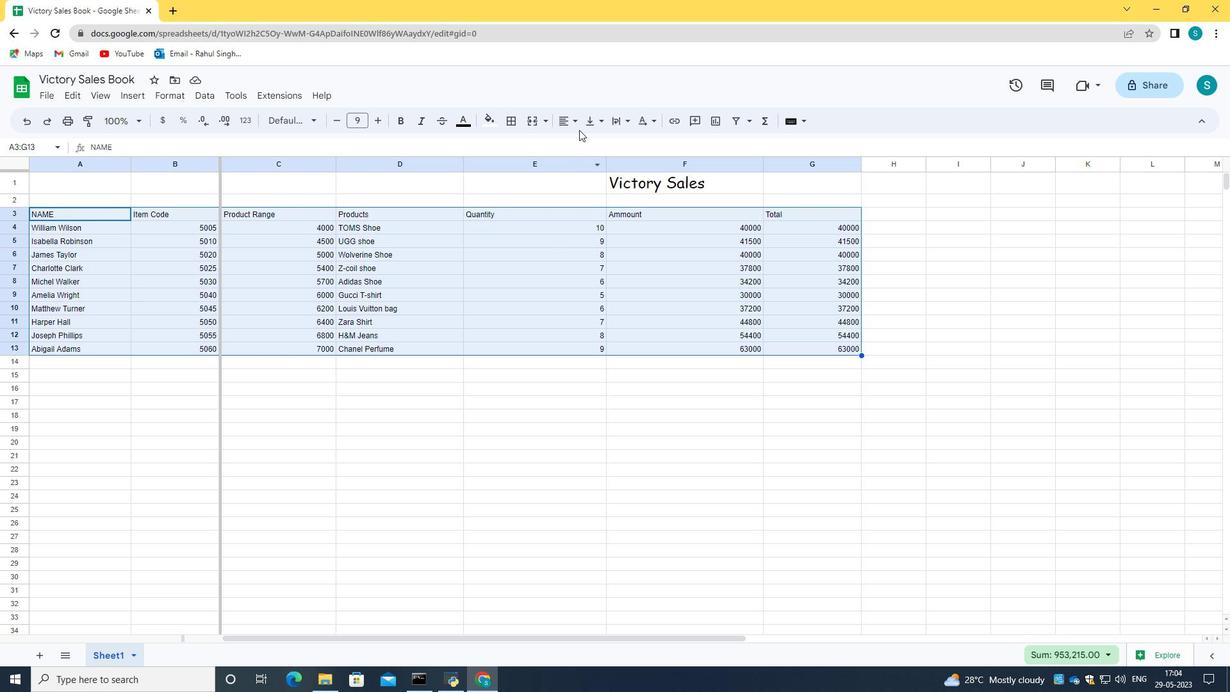 
Action: Mouse pressed left at (574, 126)
Screenshot: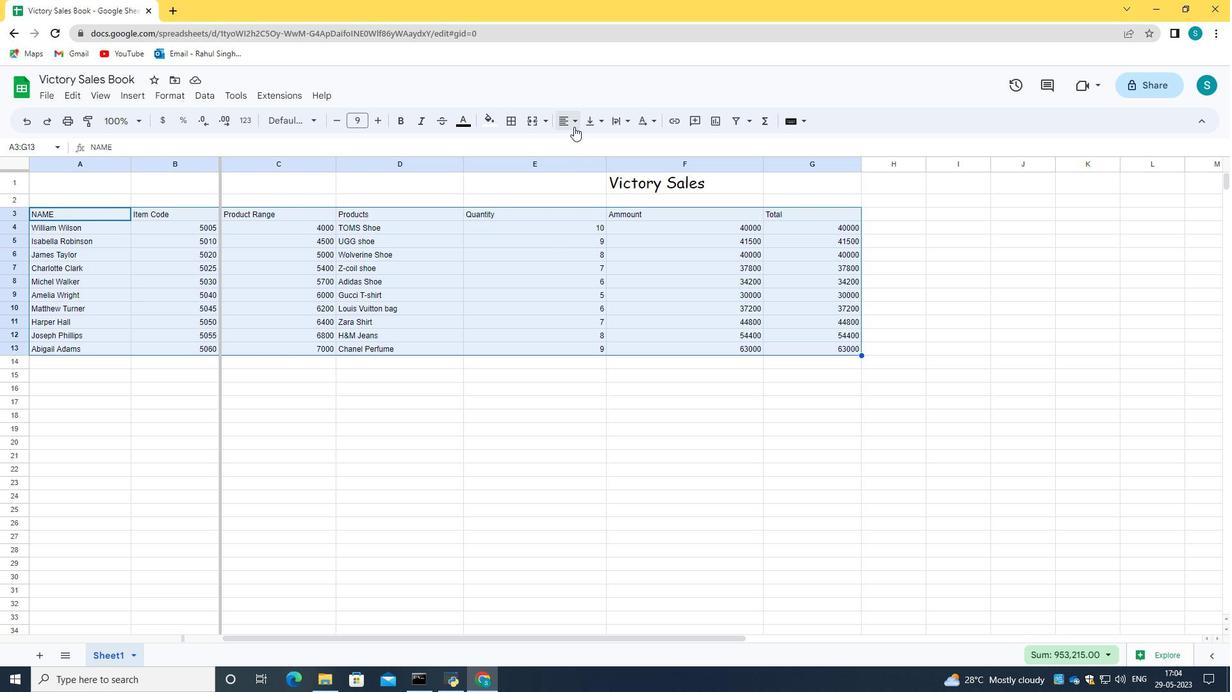
Action: Mouse moved to (588, 146)
Screenshot: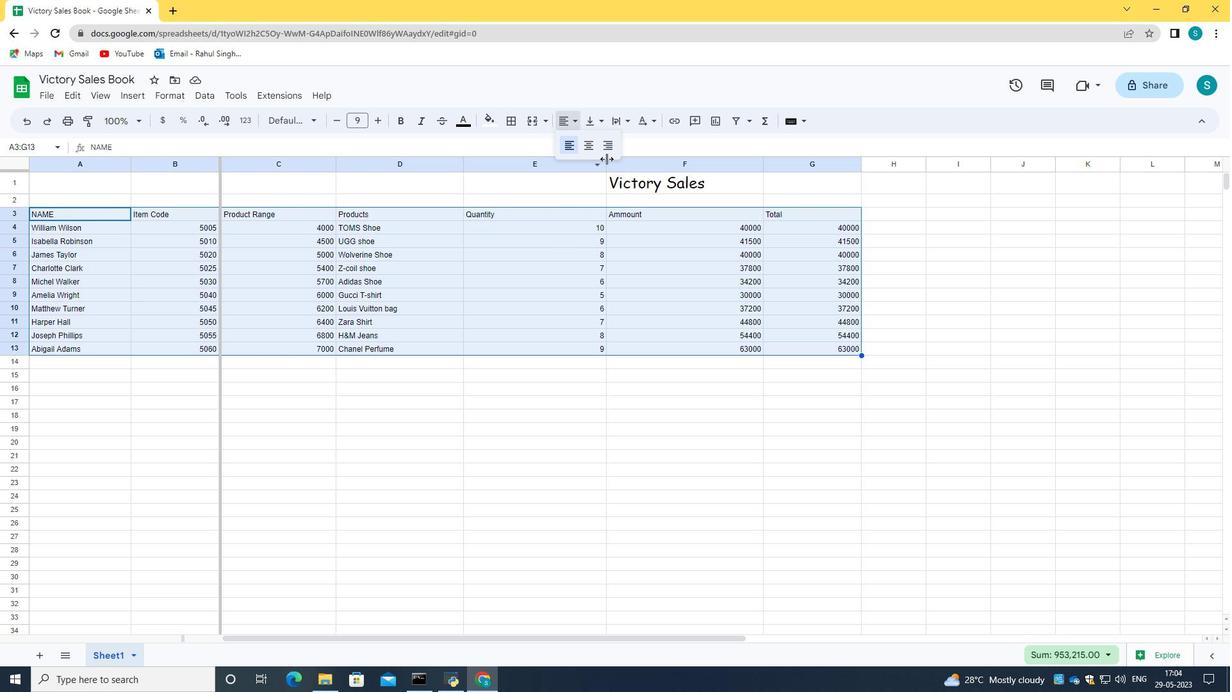 
Action: Mouse pressed left at (588, 146)
Screenshot: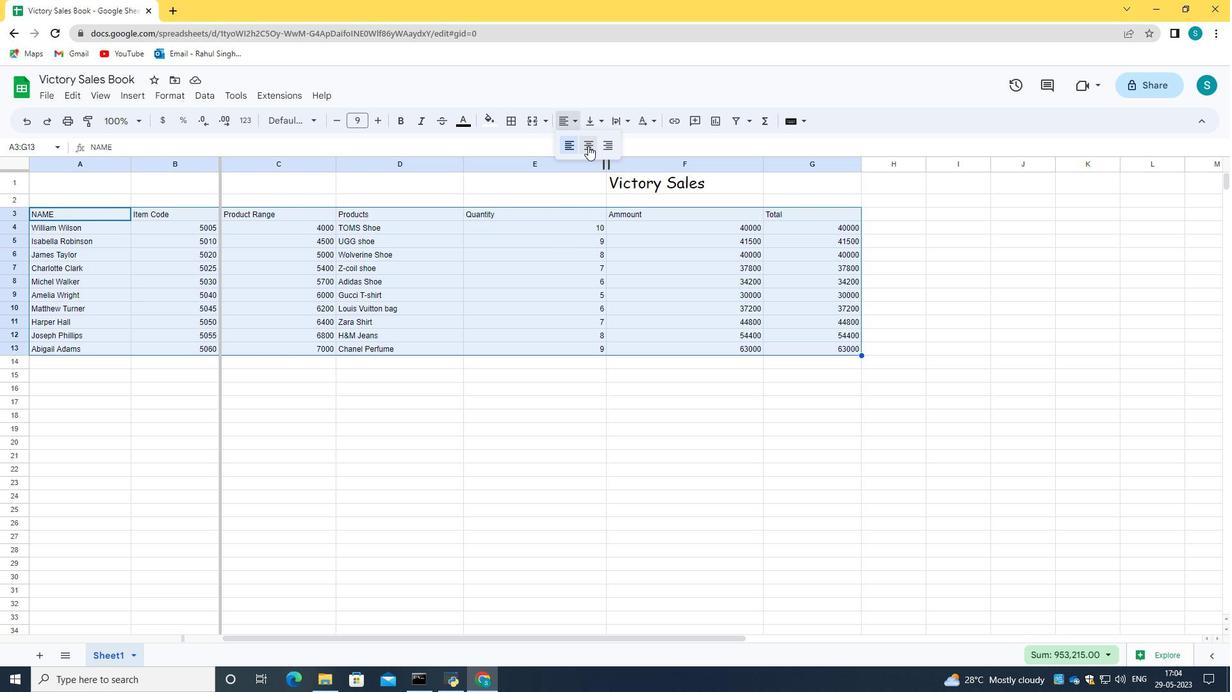 
Action: Mouse moved to (635, 190)
Screenshot: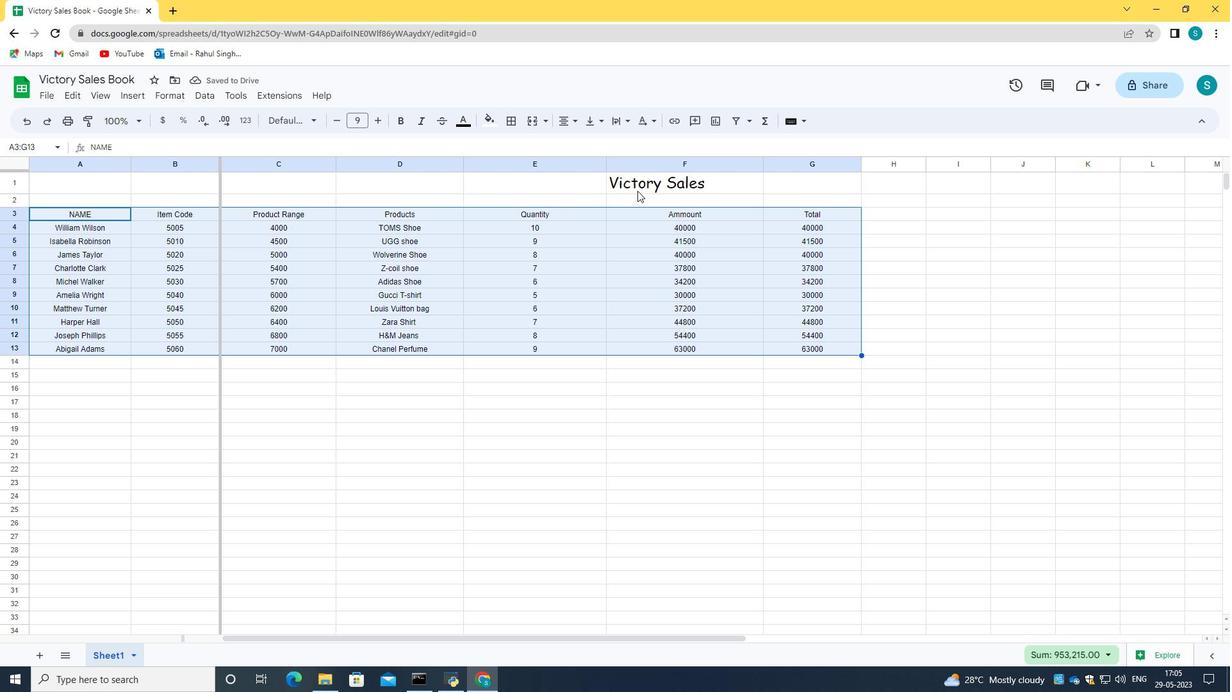 
Action: Mouse pressed left at (635, 190)
Screenshot: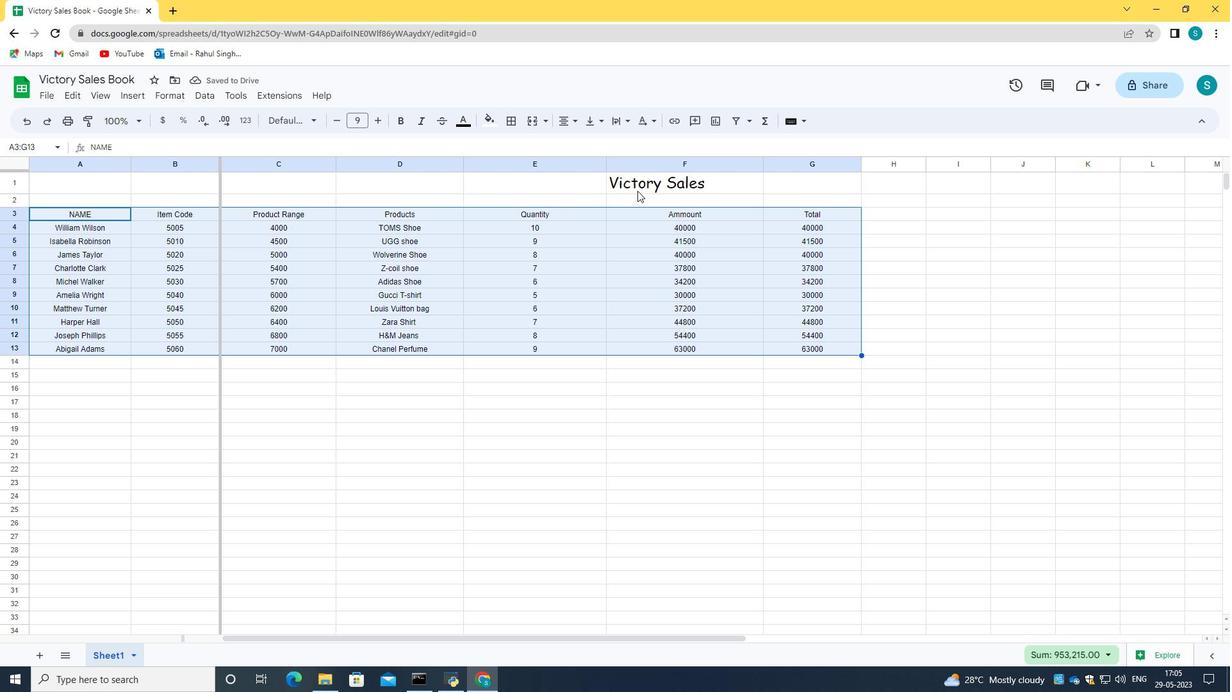
Action: Mouse moved to (486, 120)
Screenshot: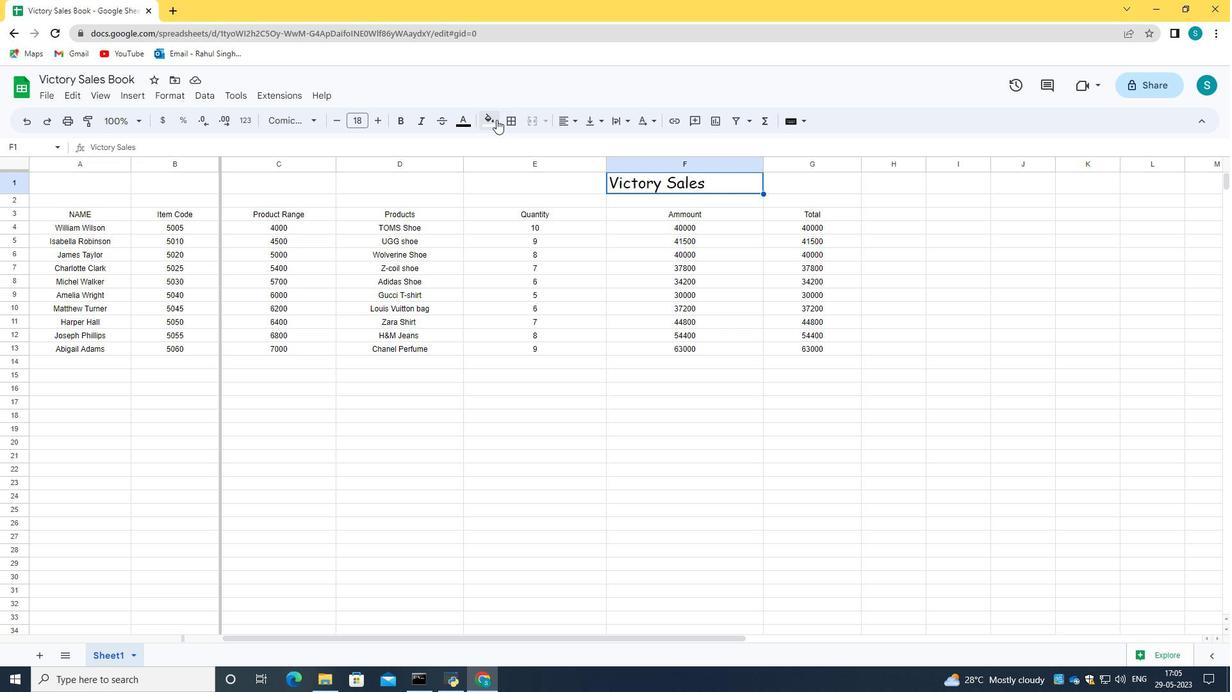 
Action: Mouse pressed left at (486, 120)
Screenshot: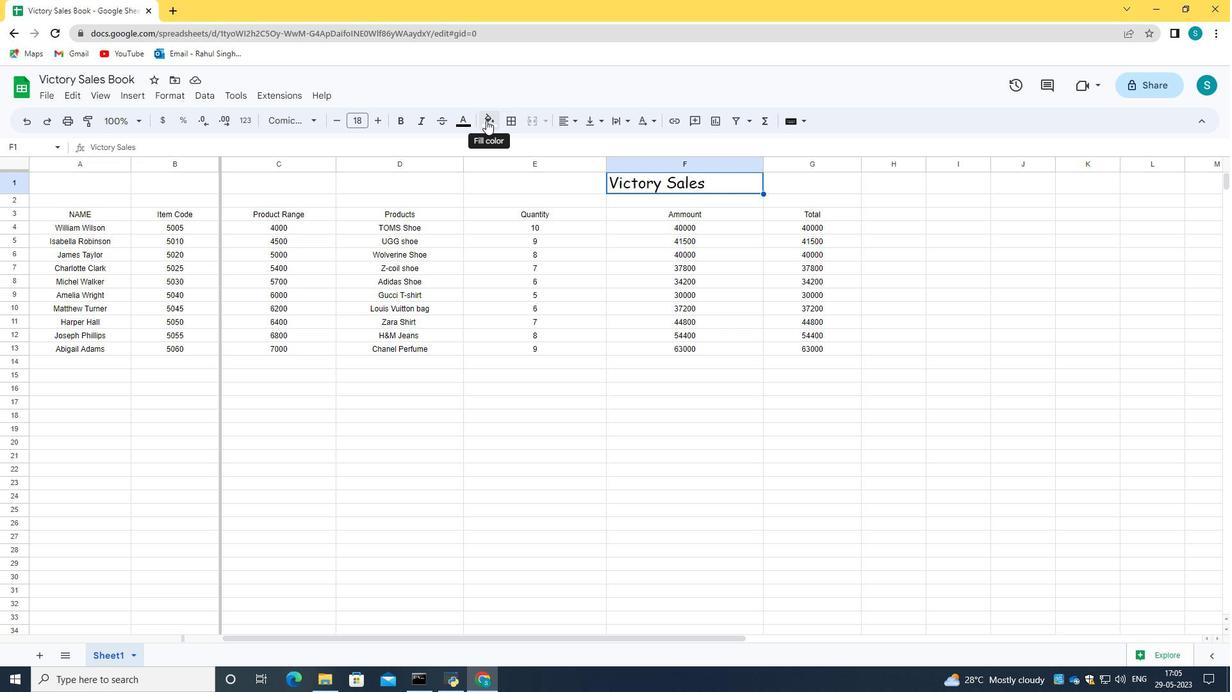 
Action: Mouse moved to (508, 182)
Screenshot: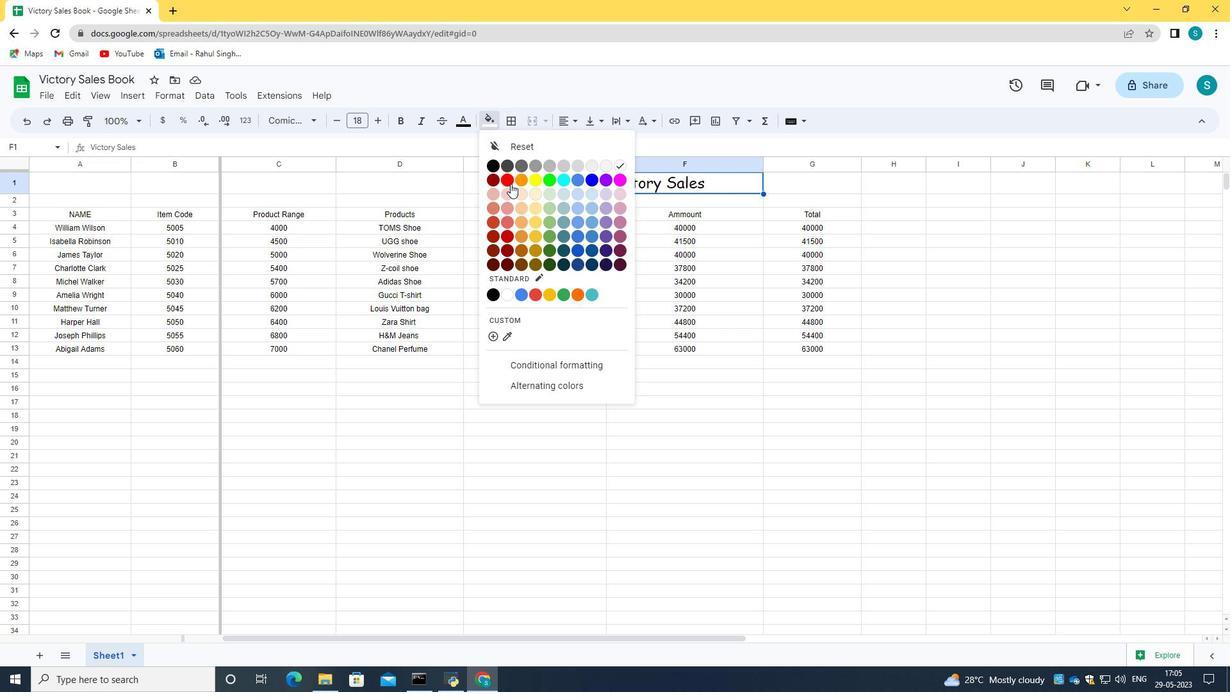 
Action: Mouse pressed left at (508, 182)
Screenshot: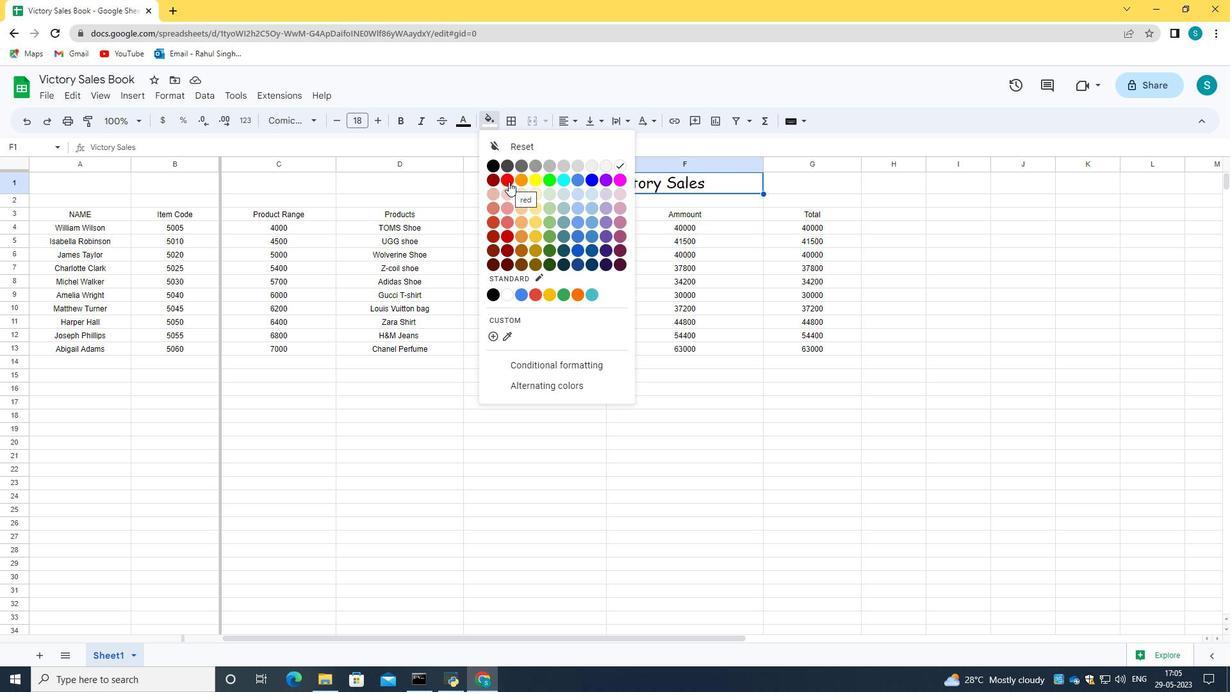
Action: Mouse moved to (39, 209)
Screenshot: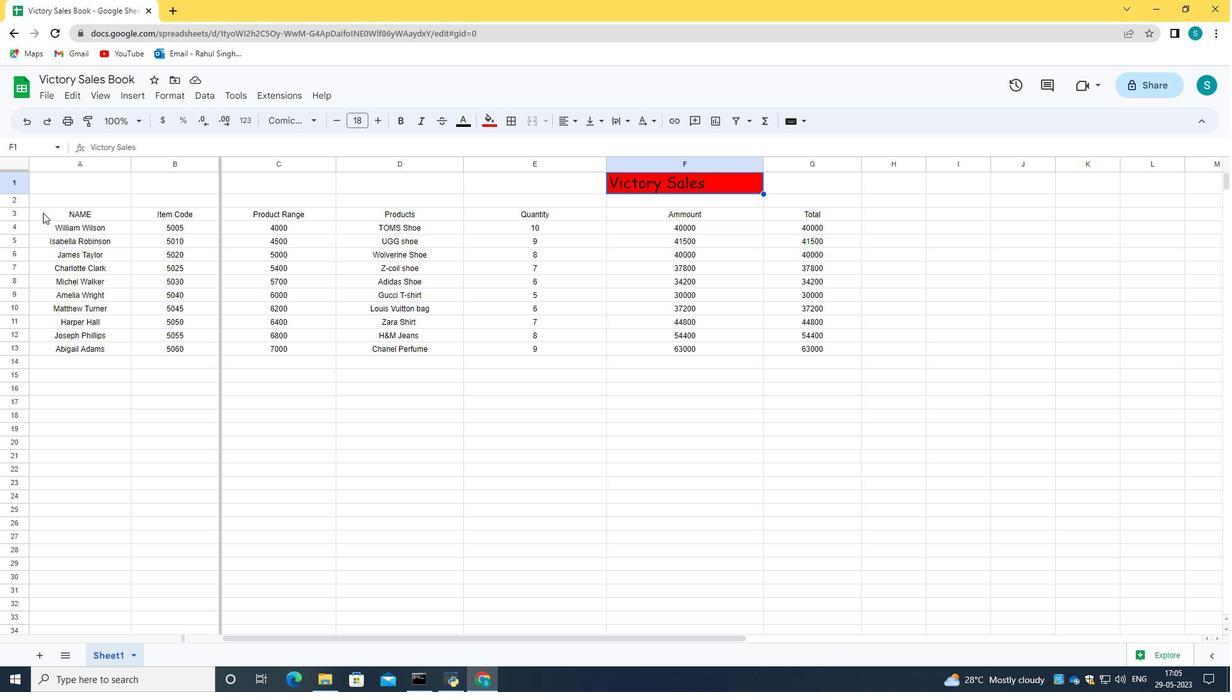 
Action: Mouse pressed left at (39, 209)
Screenshot: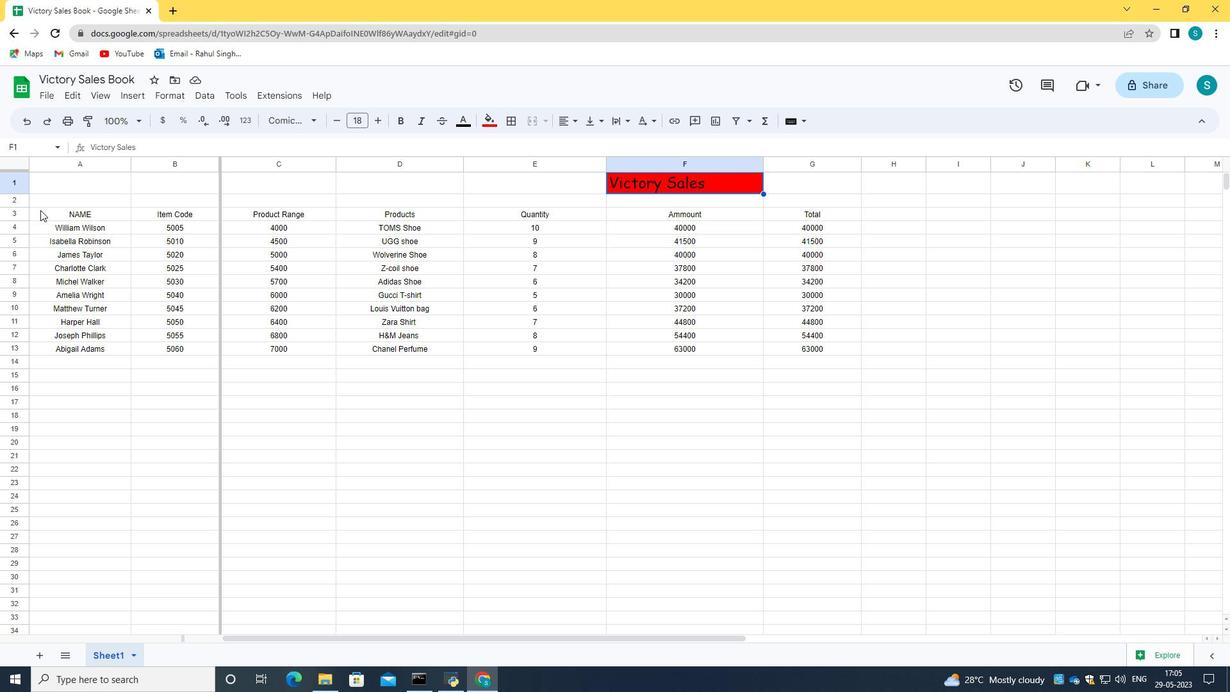
Action: Mouse moved to (462, 123)
Screenshot: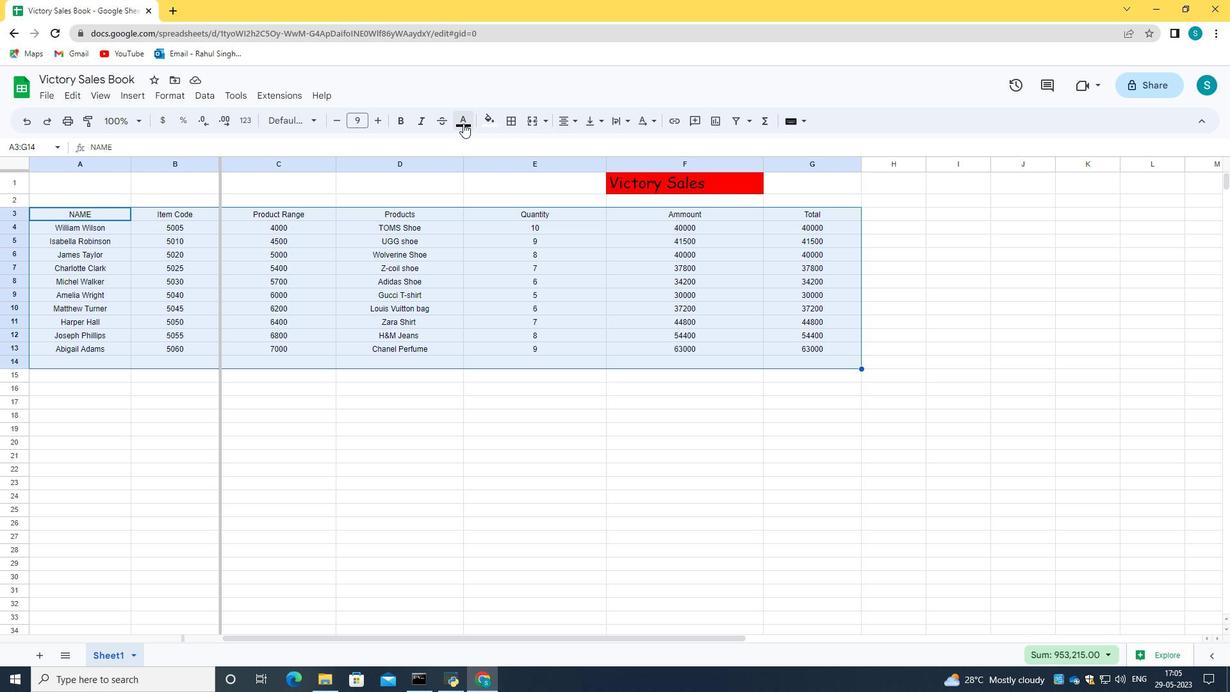 
Action: Mouse pressed left at (462, 123)
Screenshot: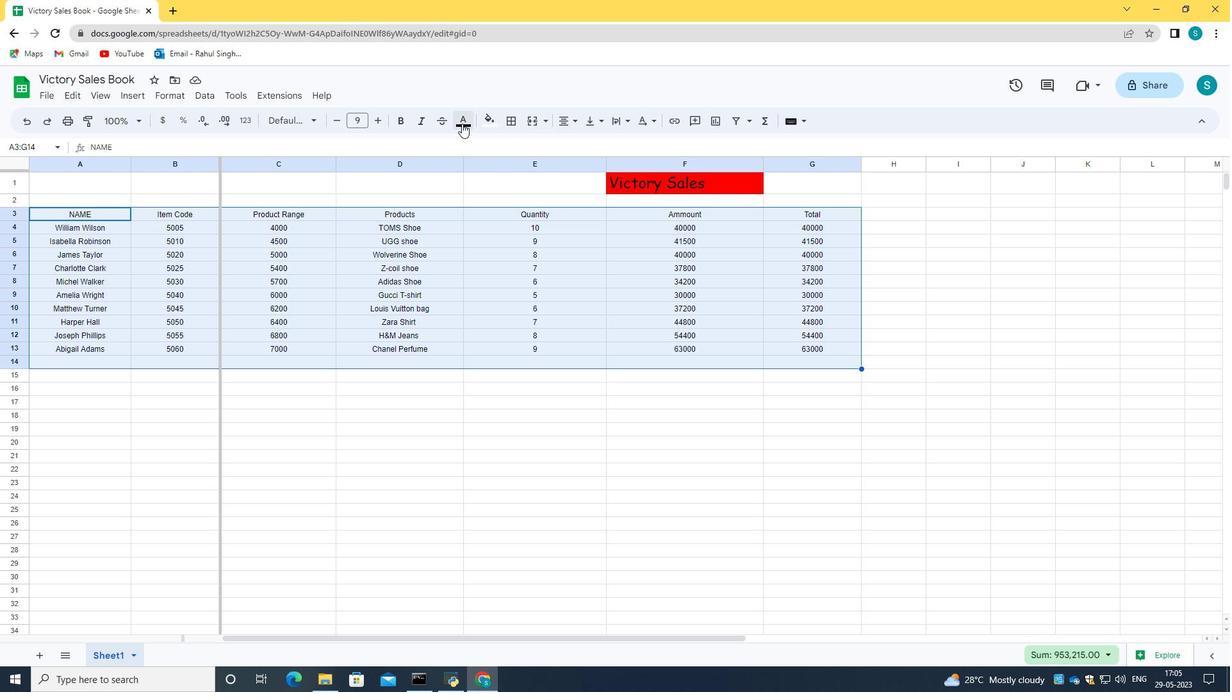 
Action: Mouse moved to (481, 177)
Screenshot: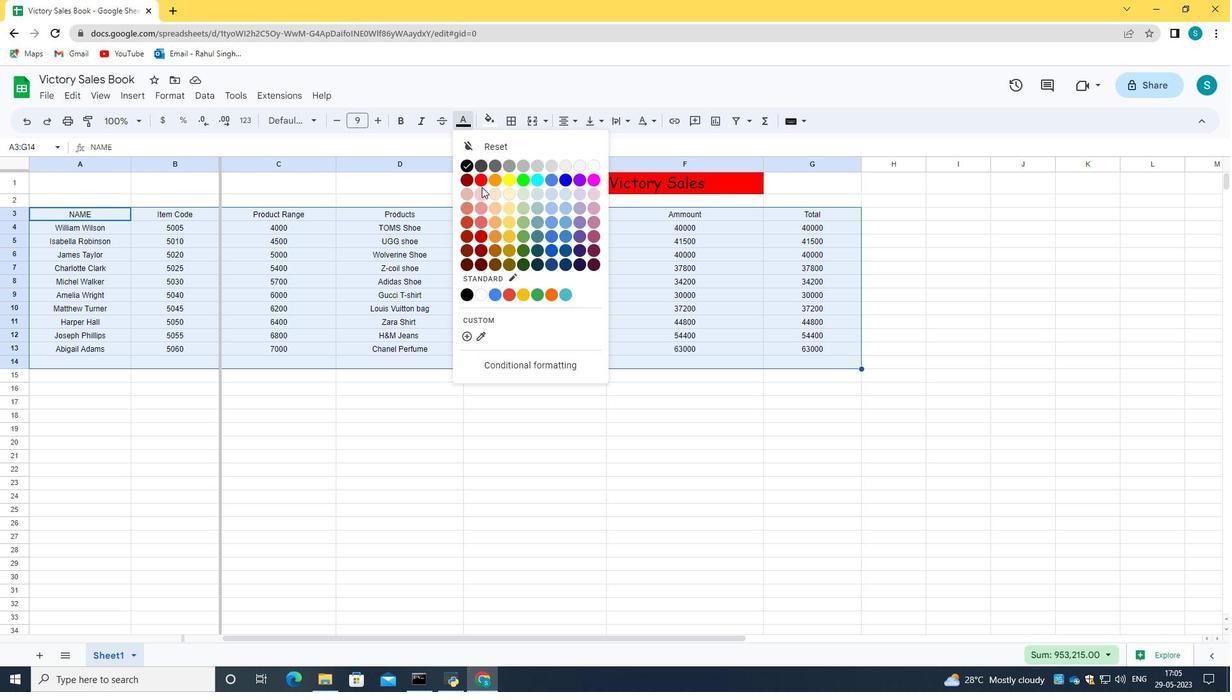 
Action: Mouse pressed left at (481, 177)
Screenshot: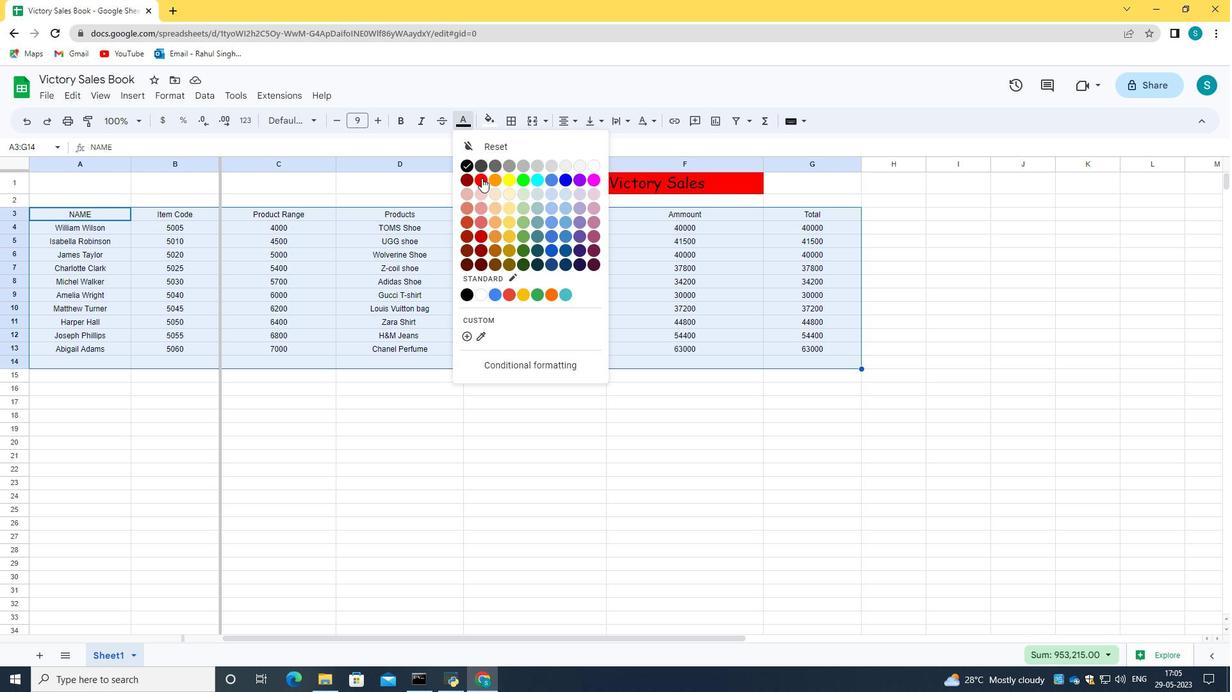 
Action: Mouse moved to (421, 431)
Screenshot: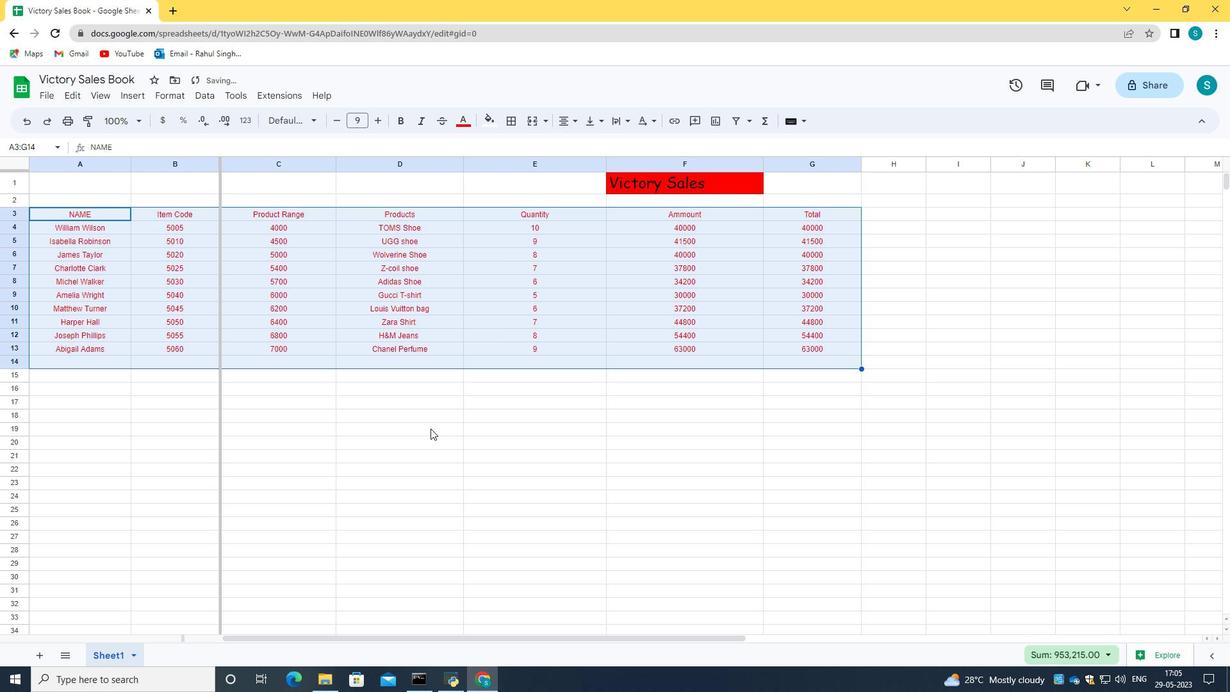 
Action: Mouse pressed left at (421, 431)
Screenshot: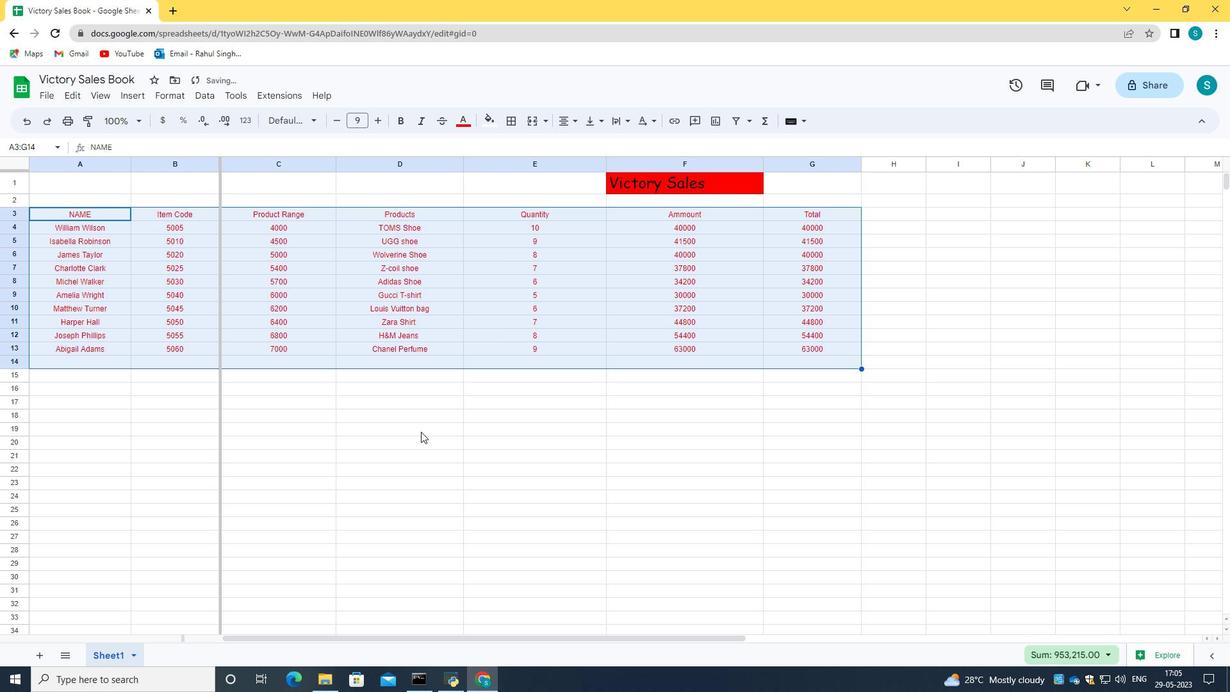 
Action: Mouse moved to (553, 178)
Screenshot: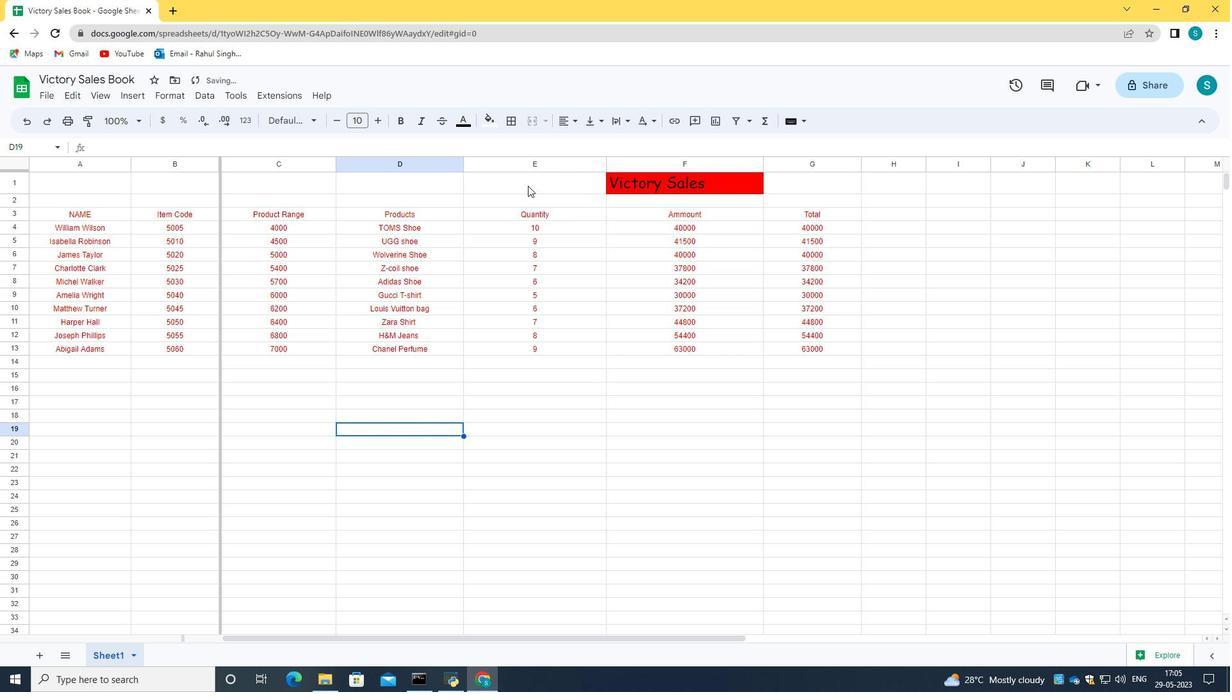 
